 Task: Create an event for the product launch webinar.
Action: Mouse moved to (81, 166)
Screenshot: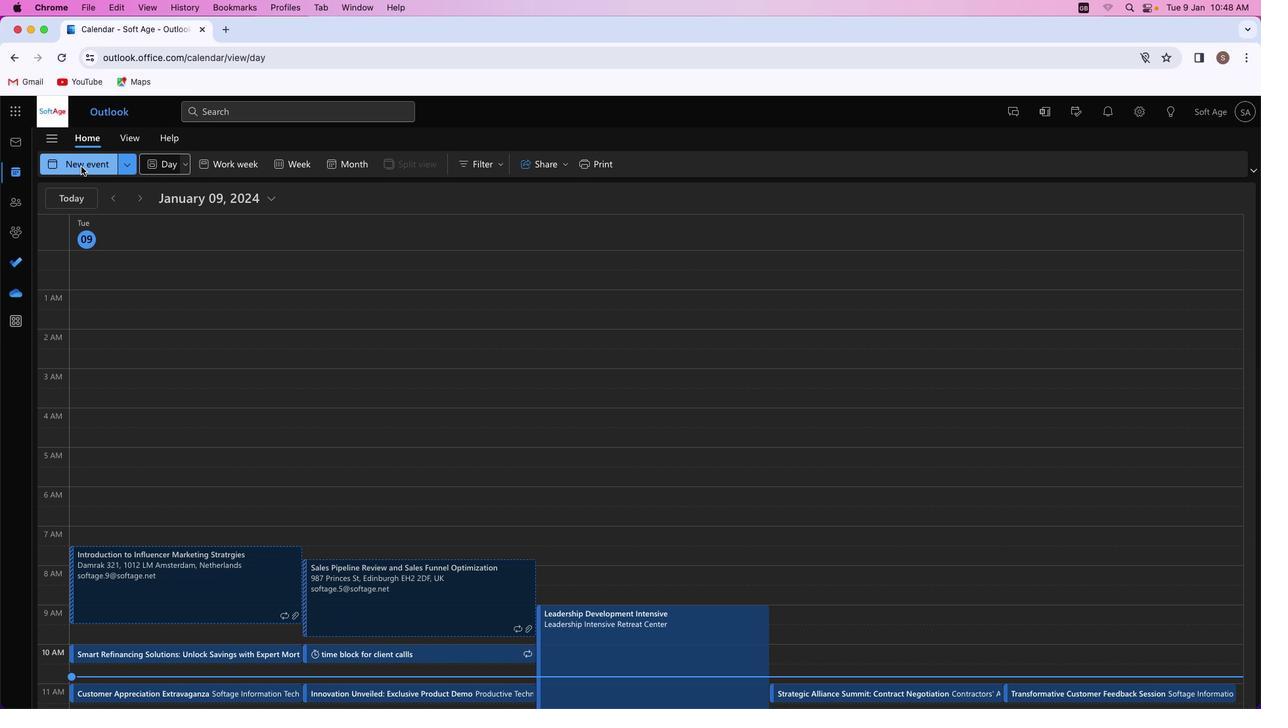 
Action: Mouse pressed left at (81, 166)
Screenshot: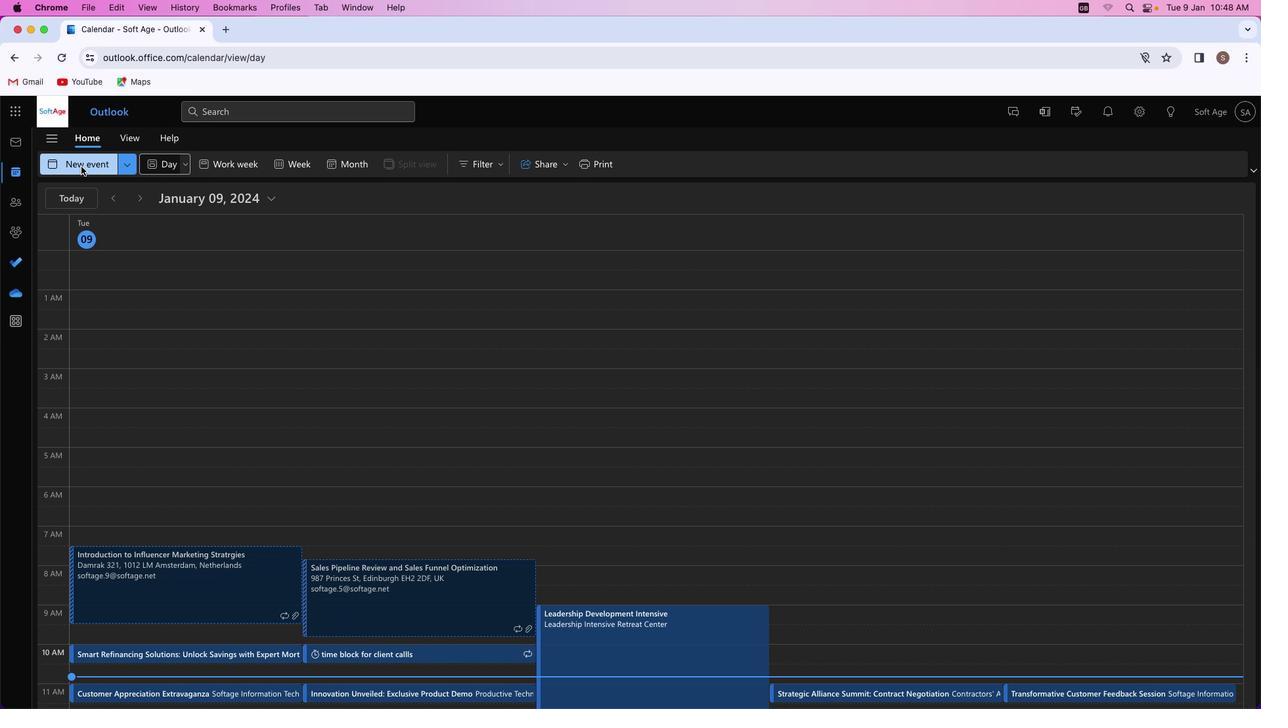 
Action: Mouse moved to (346, 249)
Screenshot: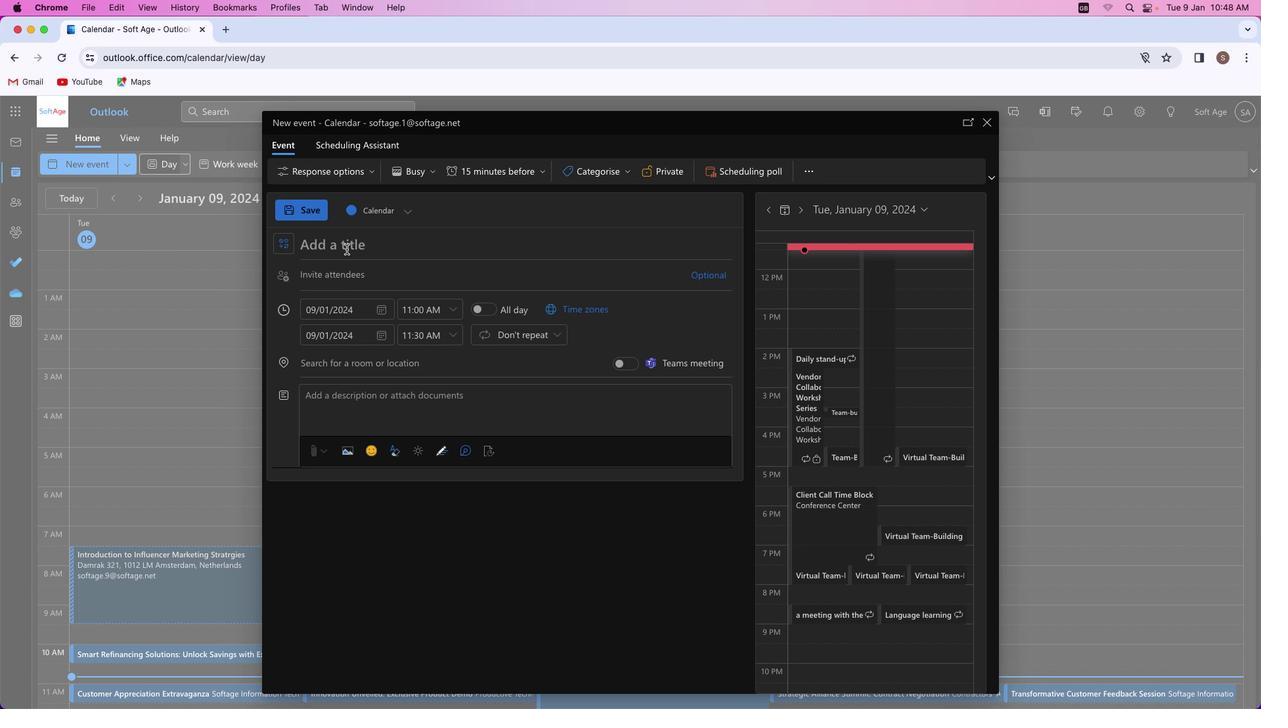 
Action: Key pressed Key.shift_r'U''n''v''i''e'Key.backspaceKey.left'e'Key.right'l''l'Key.backspace'i''n''g'Key.spaceKey.shift'B''r''i''l''l''i''a''n''c''e'Key.shift_r':'Key.spaceKey.shift_r'P''r''o''d''u''c''t'Key.spaceKey.shift_r'L''u''n''c''h'Key.spaceKey.shift'W''e''b''i''n''a''r'
Screenshot: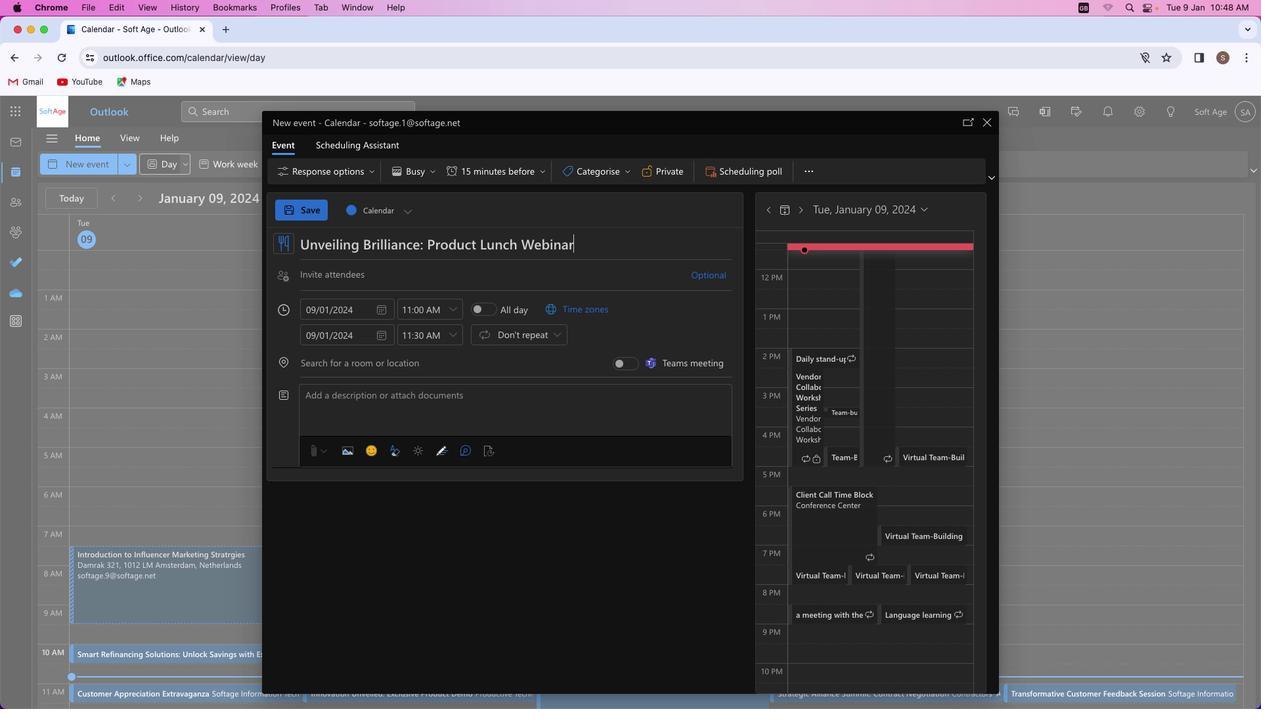 
Action: Mouse moved to (335, 278)
Screenshot: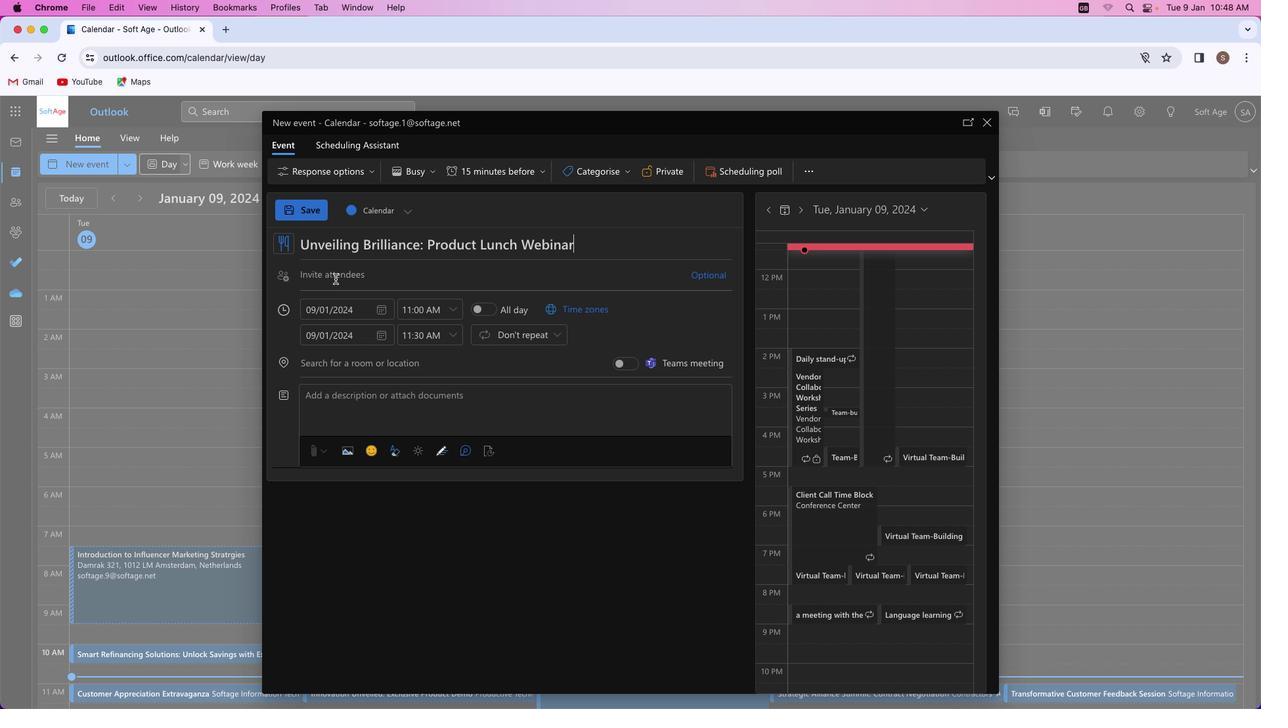 
Action: Mouse pressed left at (335, 278)
Screenshot: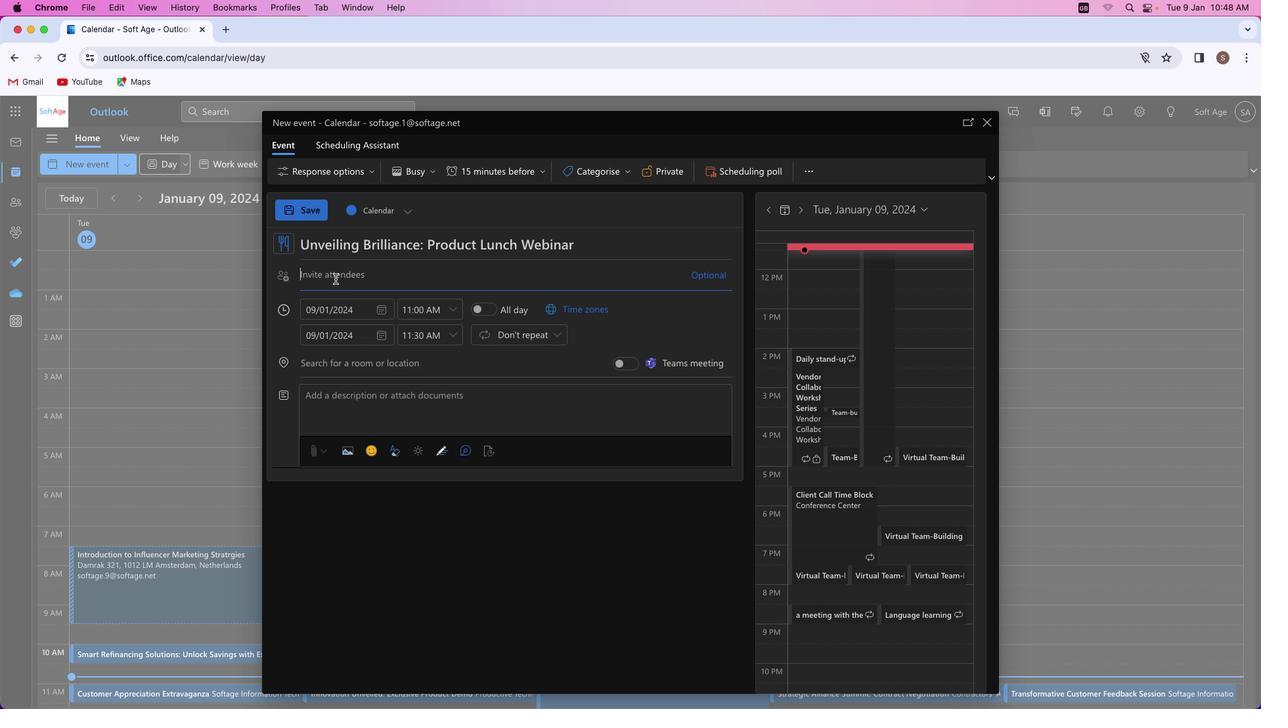 
Action: Key pressed Key.shift'S''h''i''v''a''m''y''a''d''a''v''s''m''4''1'Key.shift'@''o''u''t''l''o''o''k''.''c''o''m'
Screenshot: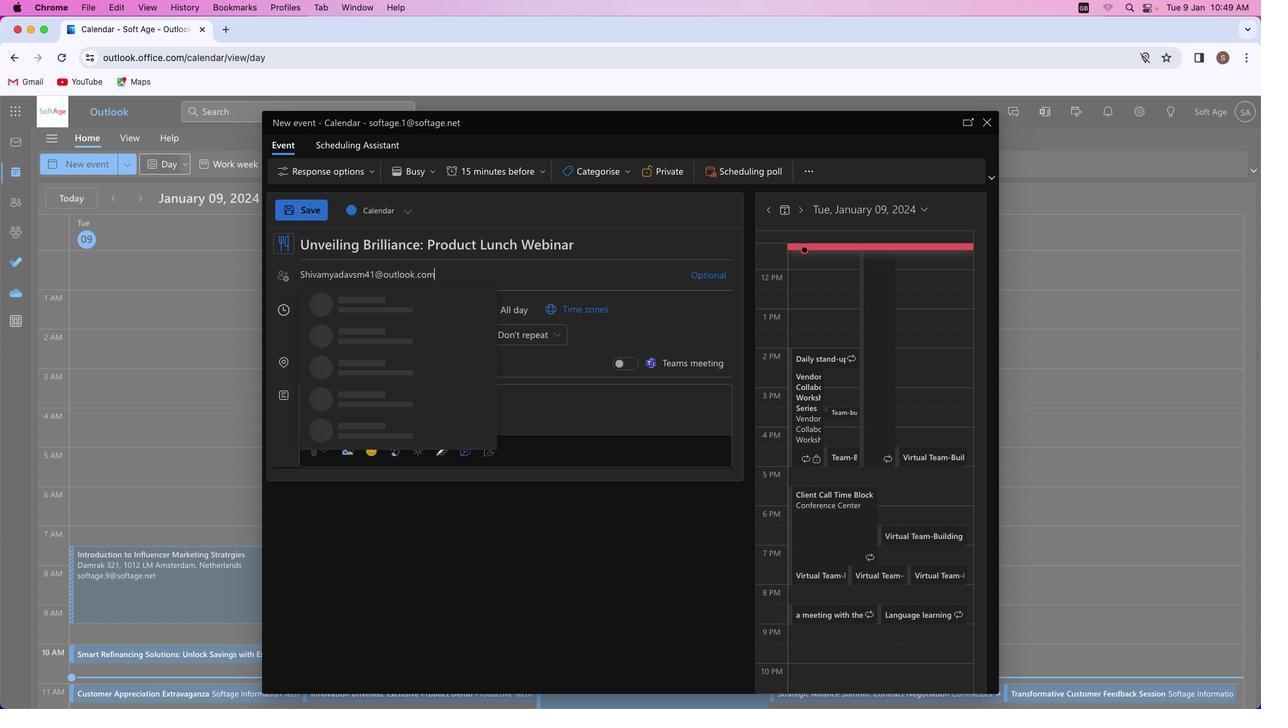 
Action: Mouse moved to (394, 299)
Screenshot: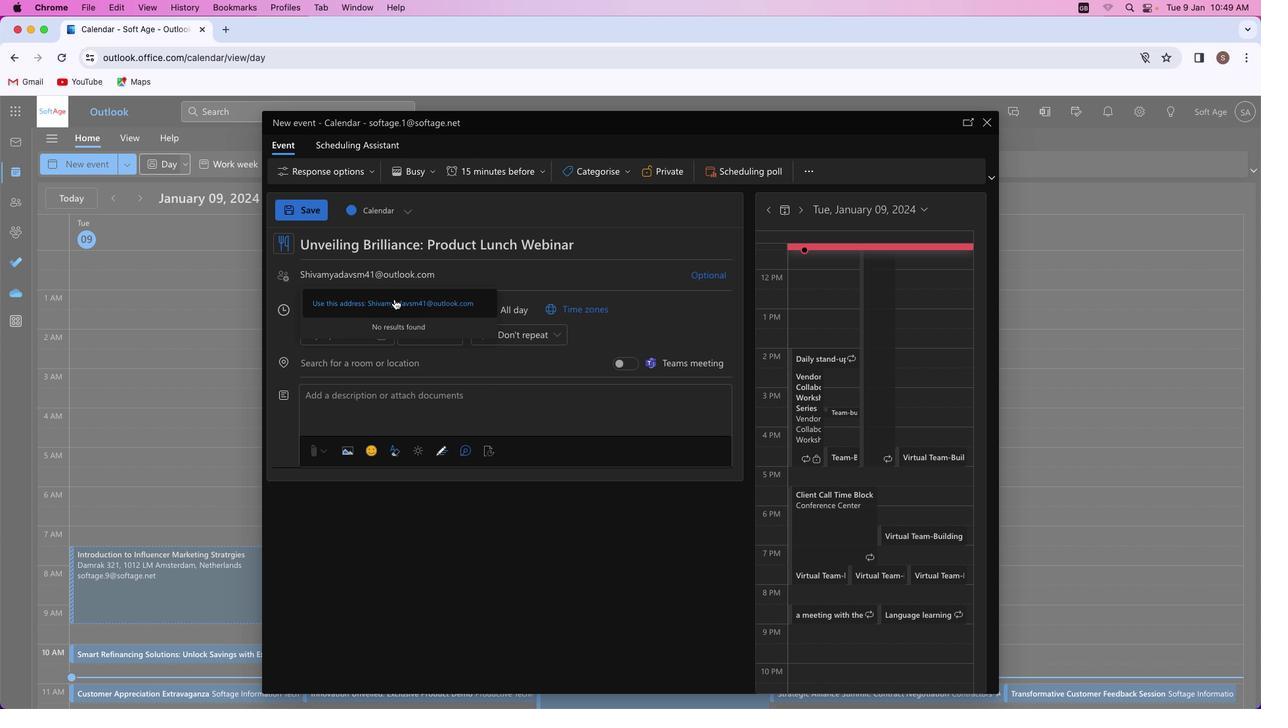
Action: Mouse pressed left at (394, 299)
Screenshot: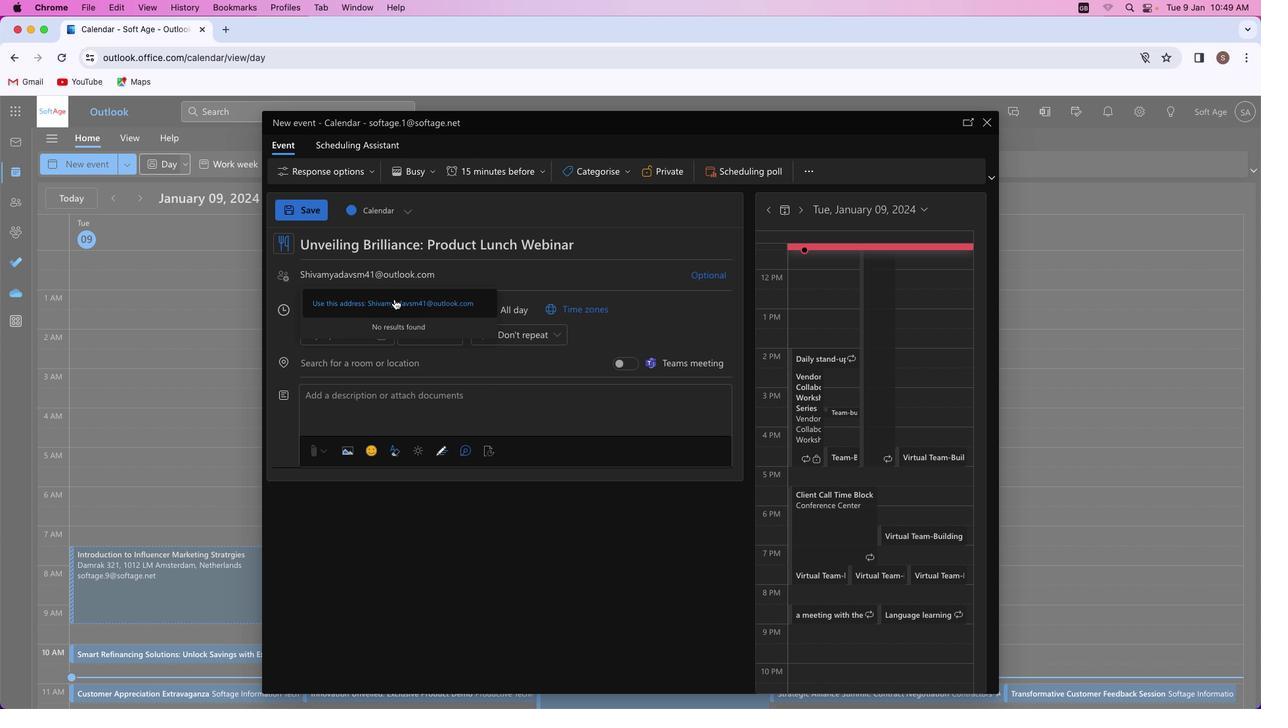 
Action: Mouse moved to (467, 306)
Screenshot: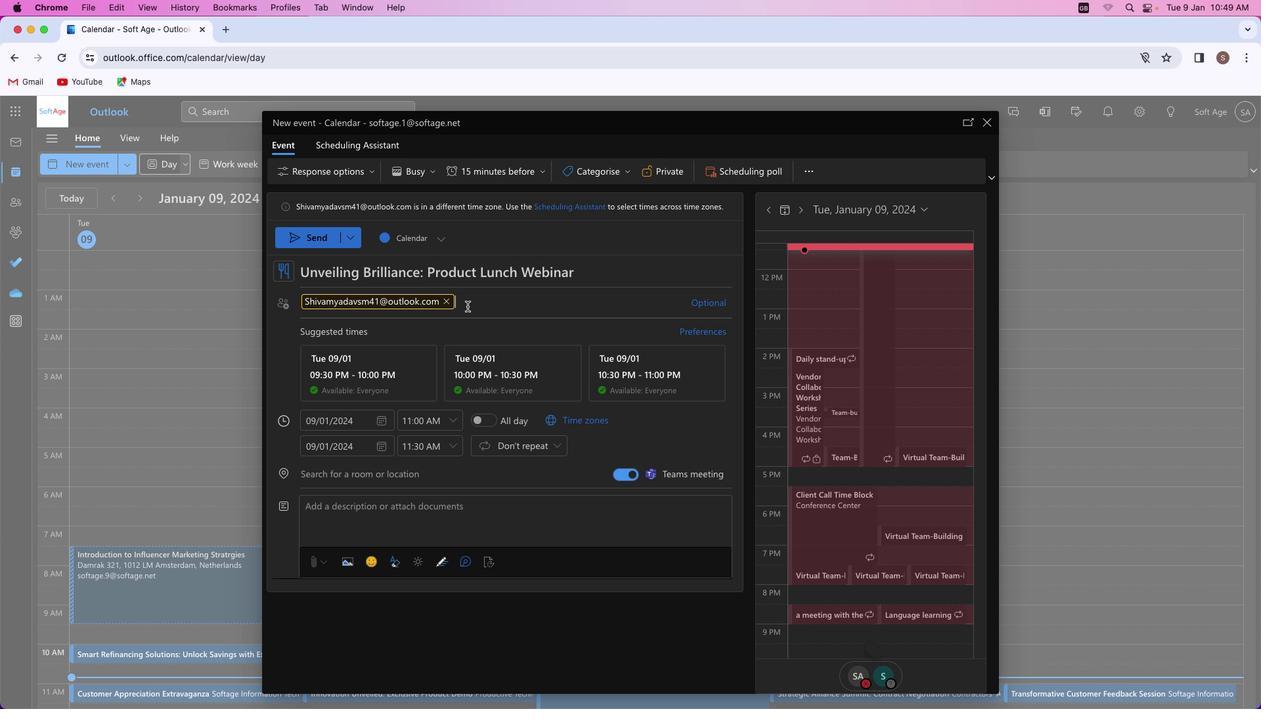 
Action: Key pressed Key.shift'A''k''a''s''h''r''a''j''p''u''t'Key.shift'@''o''u''t''l''o''o''k''.''c''o''m'
Screenshot: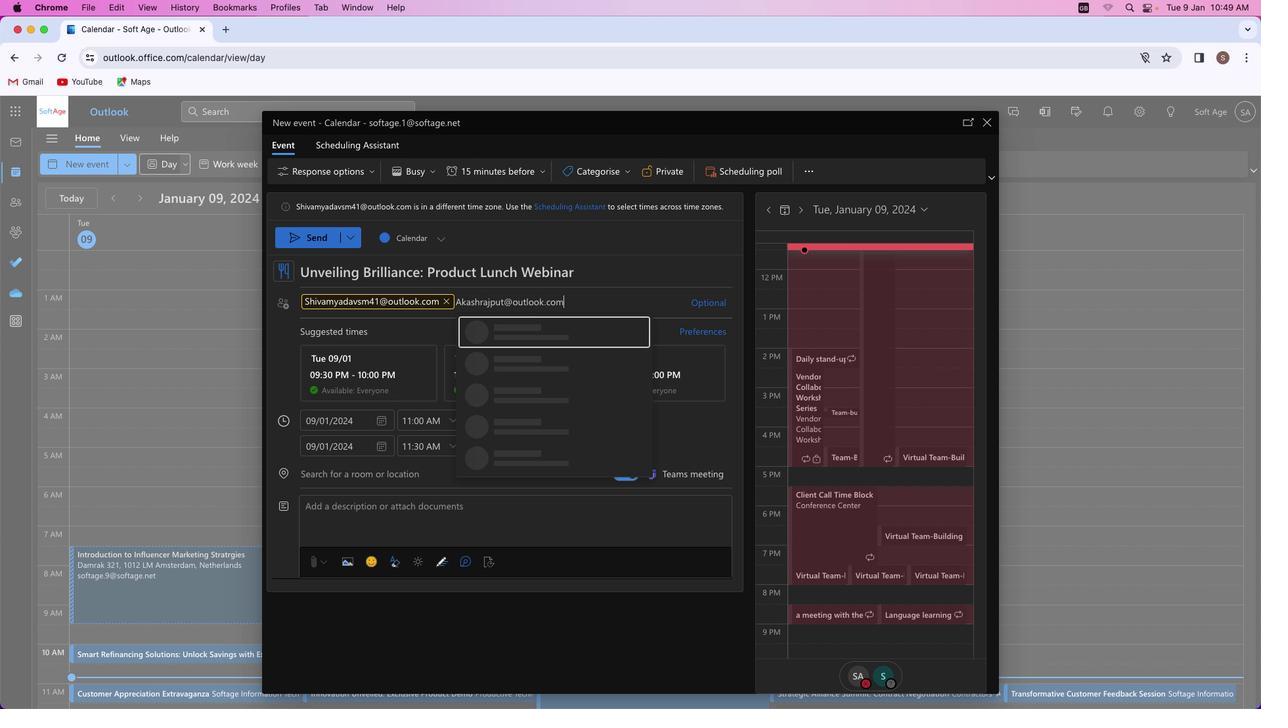 
Action: Mouse moved to (561, 332)
Screenshot: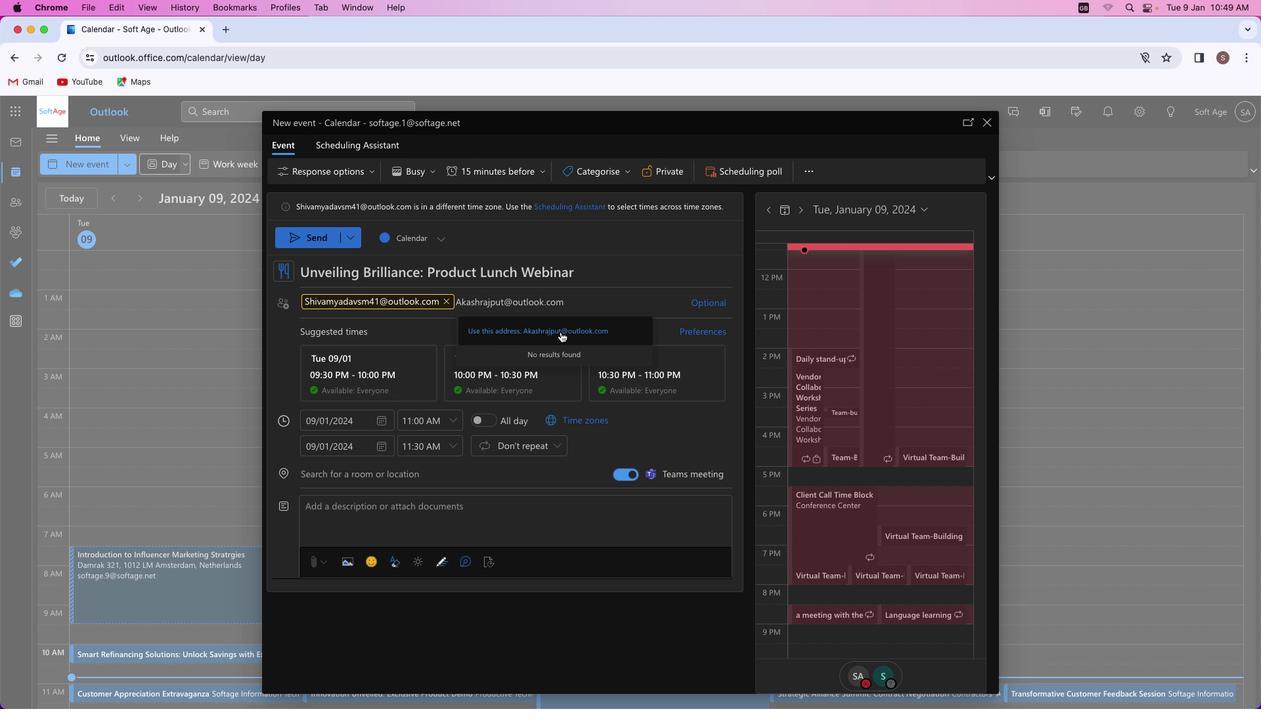 
Action: Mouse pressed left at (561, 332)
Screenshot: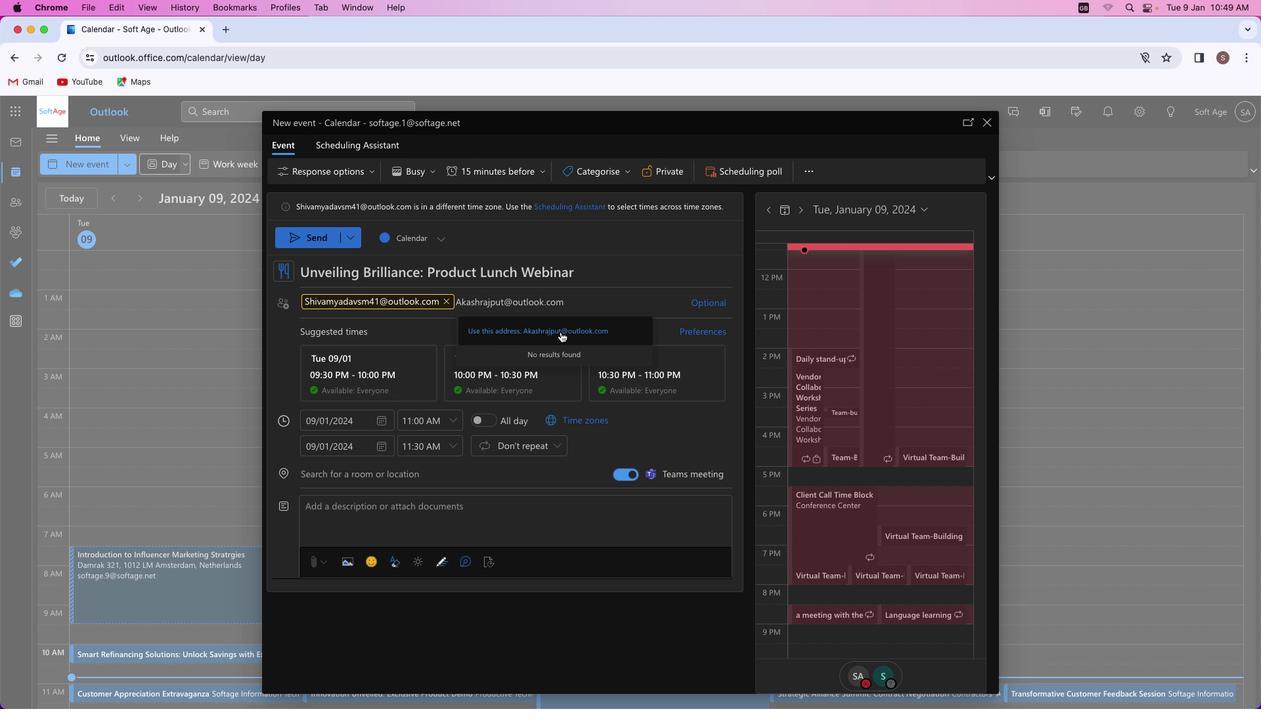 
Action: Mouse moved to (343, 486)
Screenshot: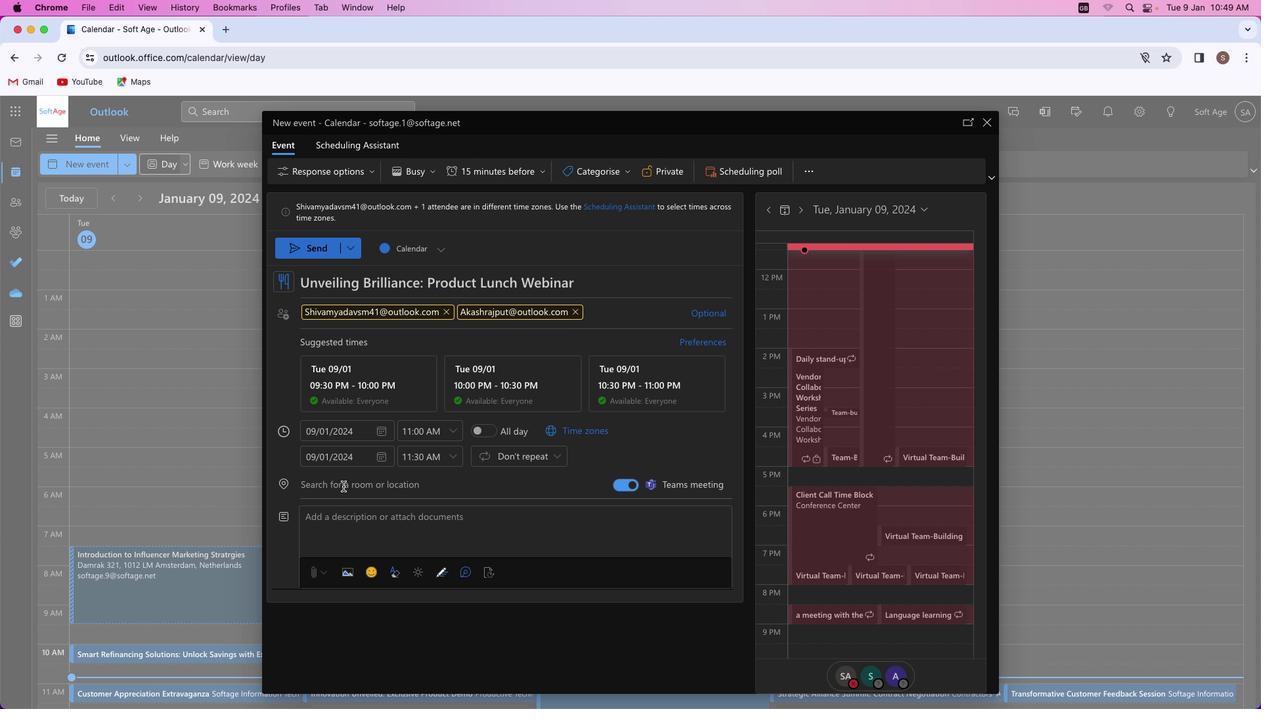 
Action: Mouse pressed left at (343, 486)
Screenshot: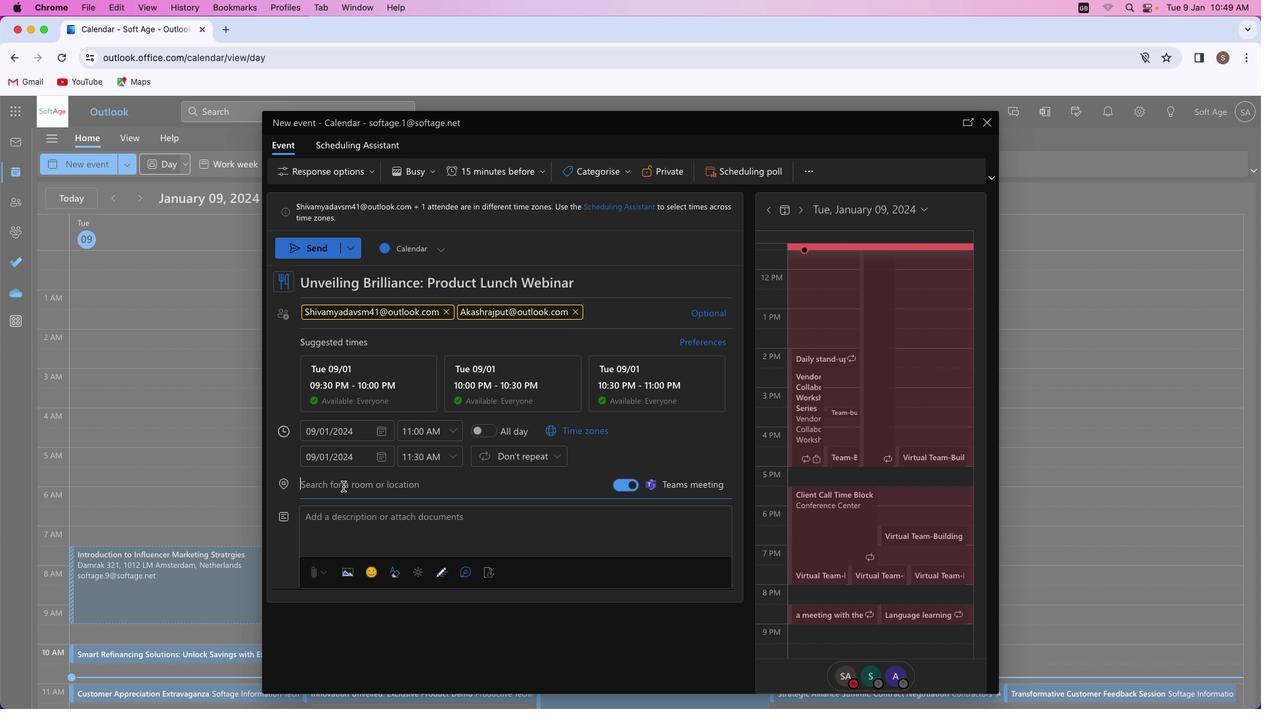 
Action: Key pressed Key.shift'W''e''b''i''n''a''r'
Screenshot: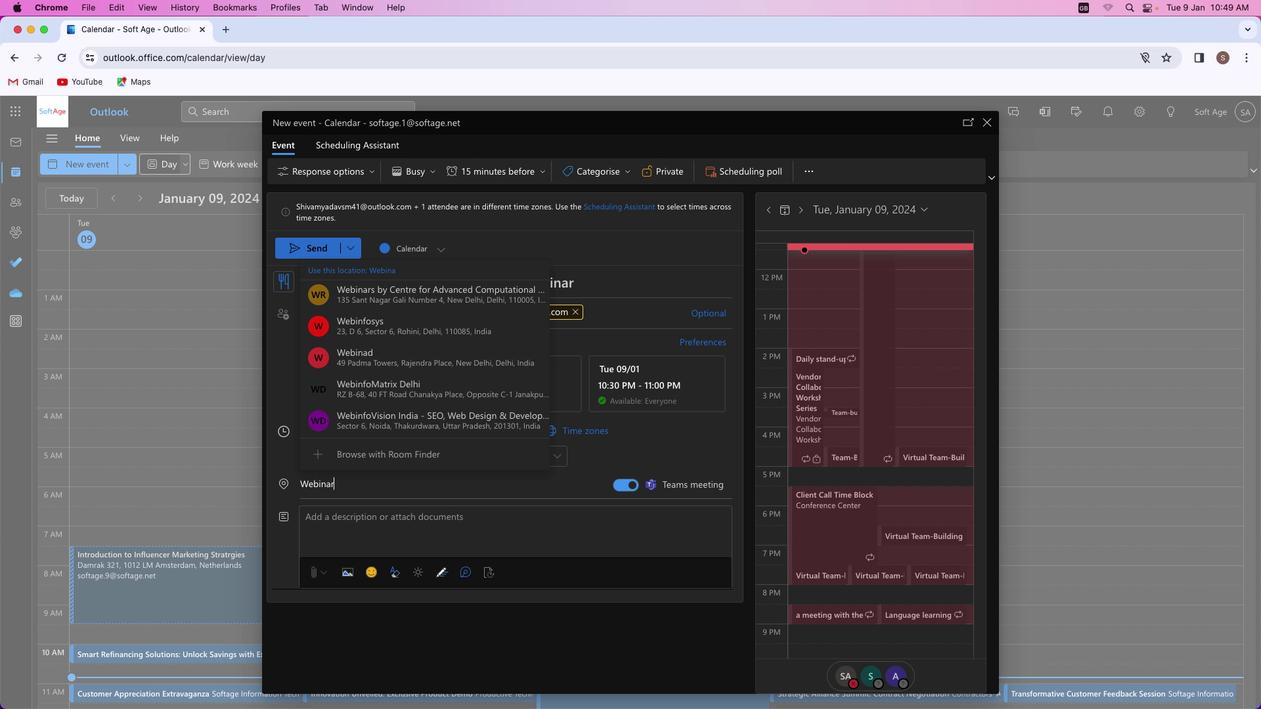 
Action: Mouse moved to (421, 297)
Screenshot: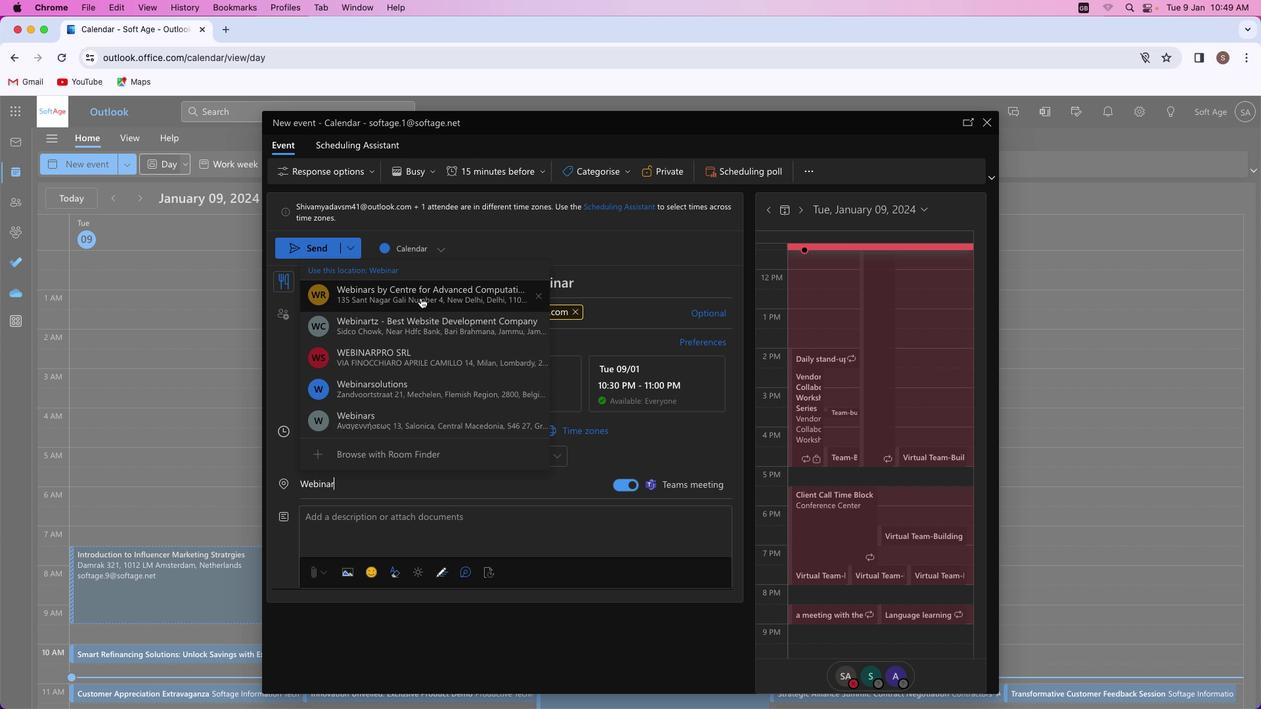 
Action: Mouse pressed left at (421, 297)
Screenshot: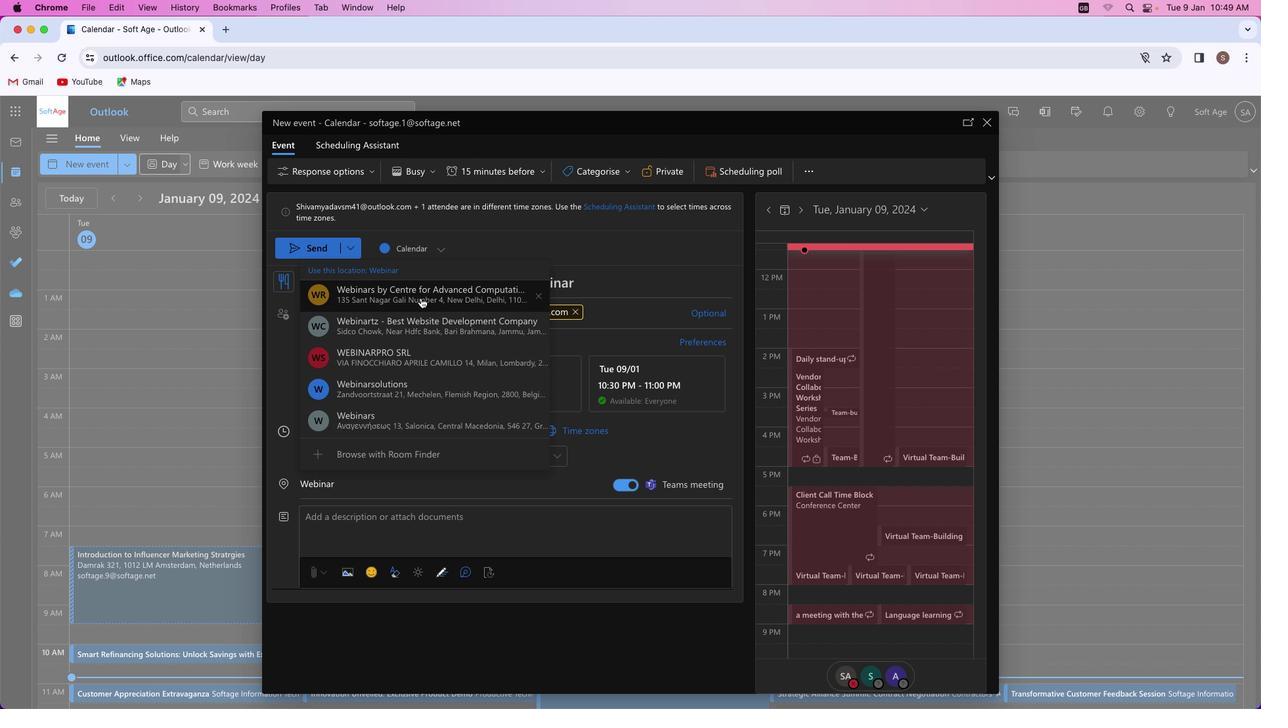 
Action: Mouse moved to (349, 536)
Screenshot: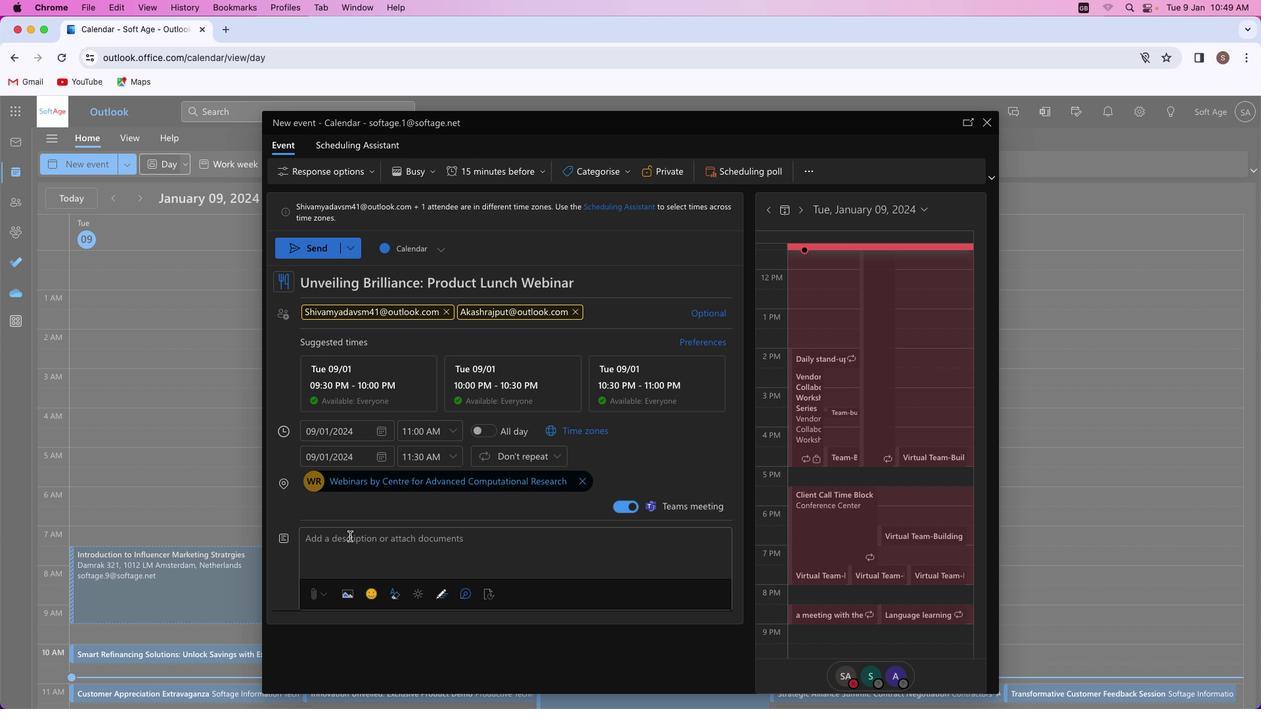 
Action: Mouse pressed left at (349, 536)
Screenshot: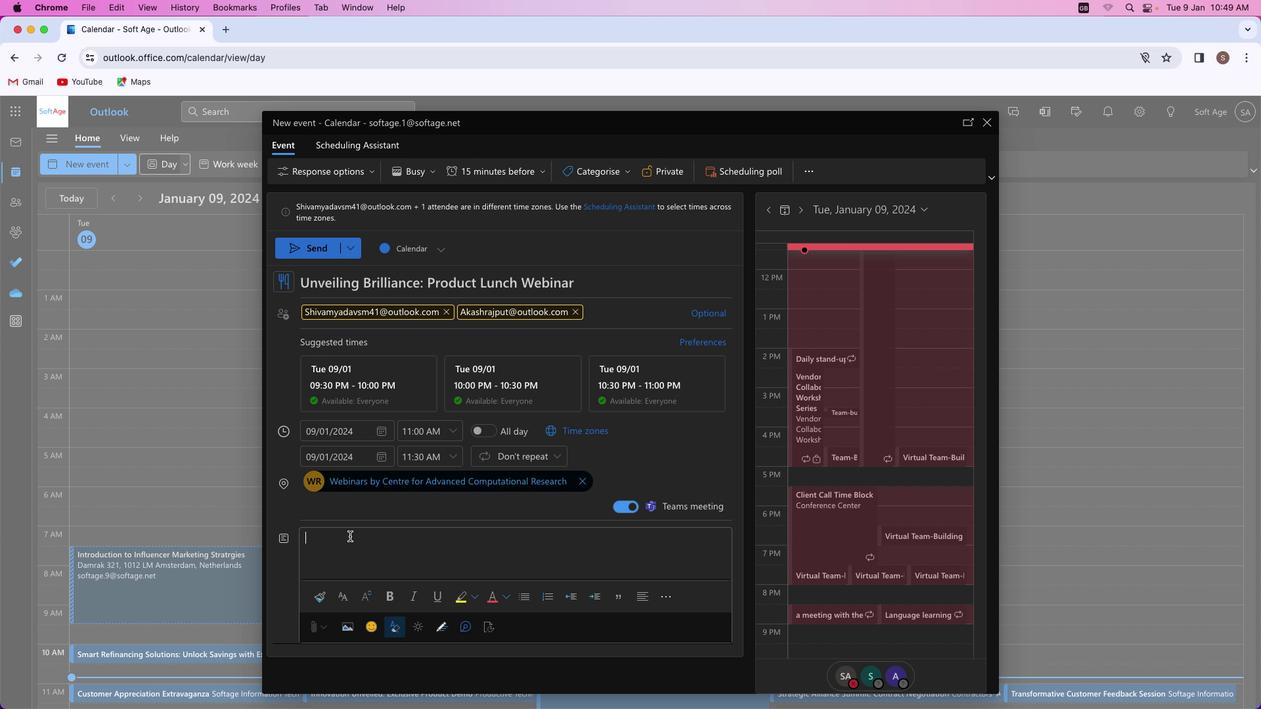 
Action: Mouse moved to (350, 550)
Screenshot: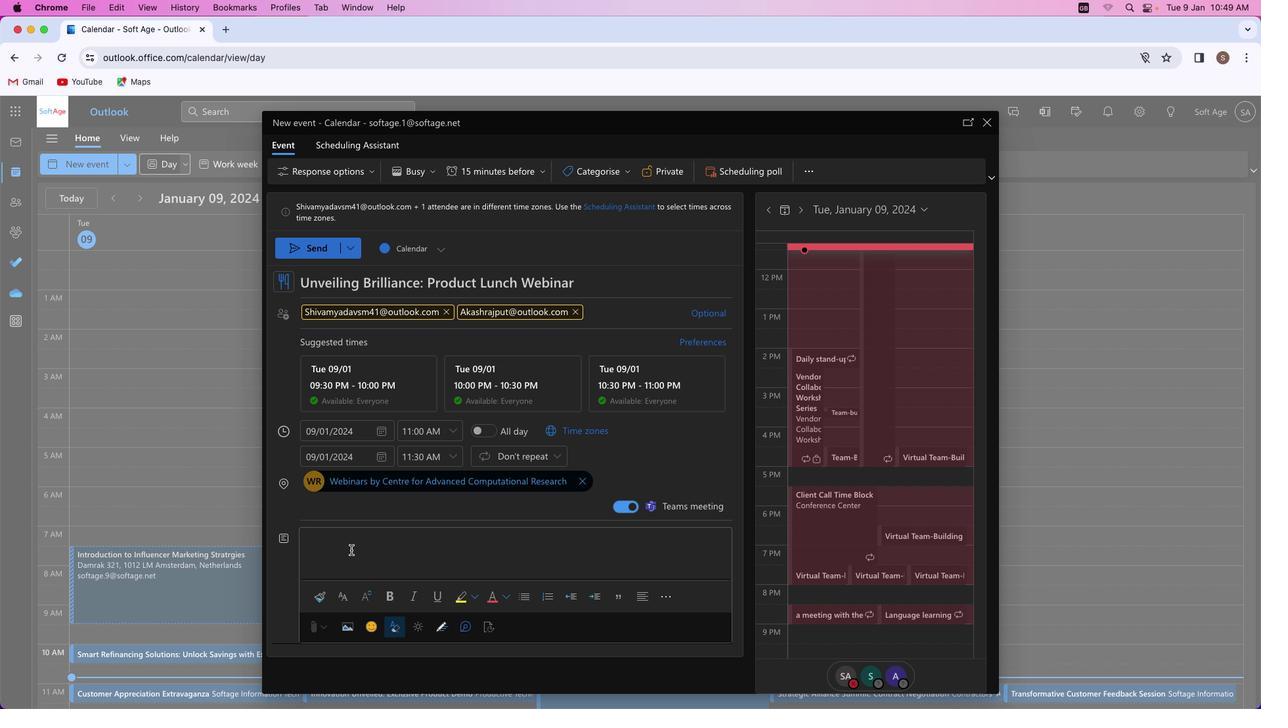 
Action: Key pressed Key.shift_r'J''o''i''n'Key.space'u''s'Key.space'e''x''c''l''u''s''i''v''e'Key.space'w''e''b''i''n''a''r'Key.leftKey.leftKey.leftKey.leftKey.leftKey.leftKey.leftKey.leftKey.leftKey.leftKey.leftKey.leftKey.leftKey.leftKey.leftKey.leftKey.leftKey.leftKey.backspaceKey.backspace'o''u''r'Key.rightKey.rightKey.rightKey.rightKey.rightKey.rightKey.rightKey.rightKey.rightKey.rightKey.rightKey.rightKey.rightKey.rightKey.rightKey.rightKey.rightKey.rightKey.space'f''o''r'Key.space'a''n'Key.space'i''m''m''e''r''s''e'Key.backspace'i''v''e'Key.space'e''x''p''e''r''i''e''n''c''e'Key.space'a''s'Key.space'w''e'Key.space'e'Key.backspace'u''n''v''e''i''l'Key.space'o''u''r'Key.space'l''a''t''e''s''t'Key.space'i''n''n''o''v''a''t''i''o''n''.'Key.spaceKey.shift'D''i''s''c''o''v''e''r'Key.space'f''e''a''t''u''r''e''s'','Key.space'b''e''n''e''f''i''t''s'','Key.space'a''n''d'Key.space'b''e'Key.space'p''a''r''t'Key.space'o''f'Key.space'a'Key.space'g''r''o''u''n''d''b''r''e''a''k''i''n''g'Key.space'l''a''u''n''c''h'Key.space'e''v''e''n''t'
Screenshot: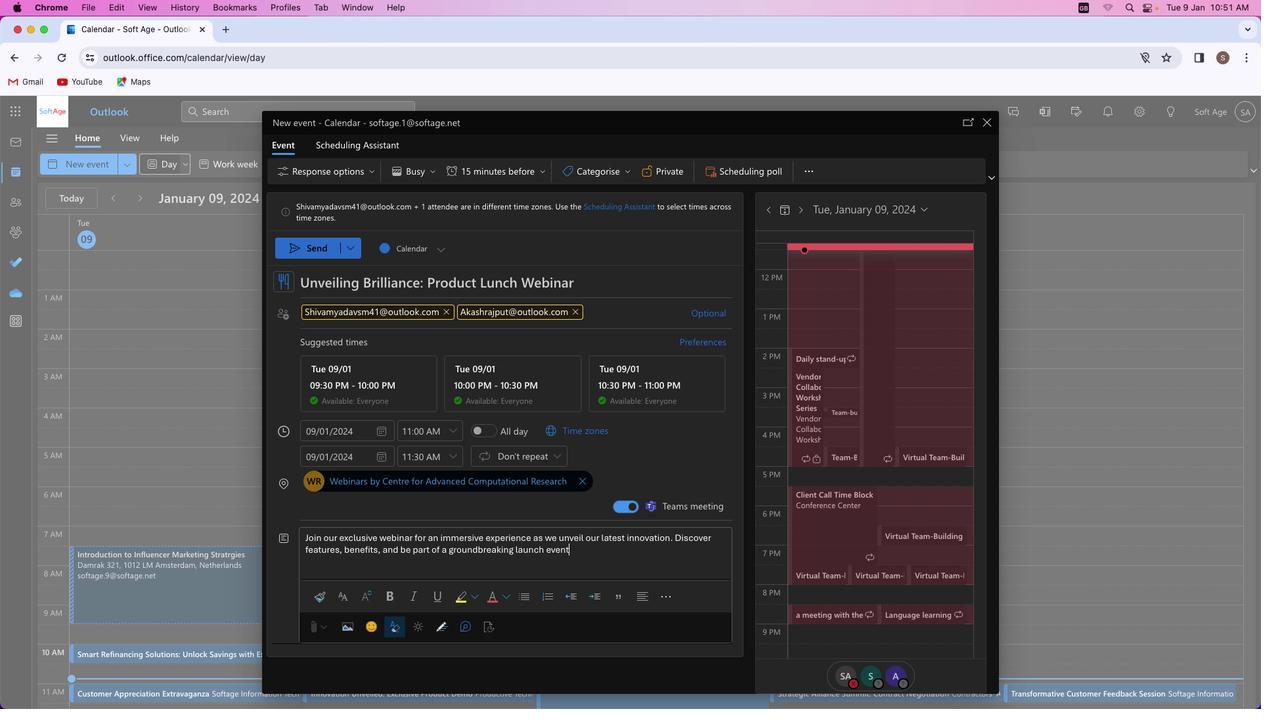
Action: Mouse moved to (463, 569)
Screenshot: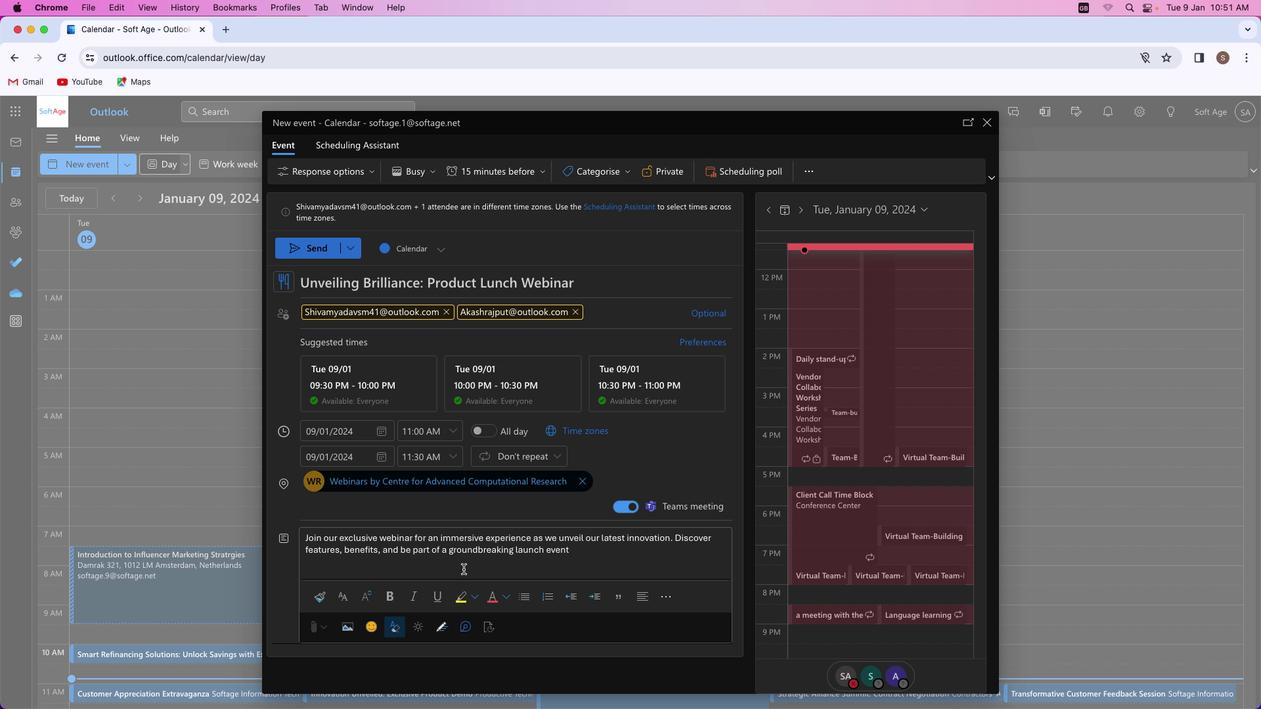 
Action: Key pressed '.'
Screenshot: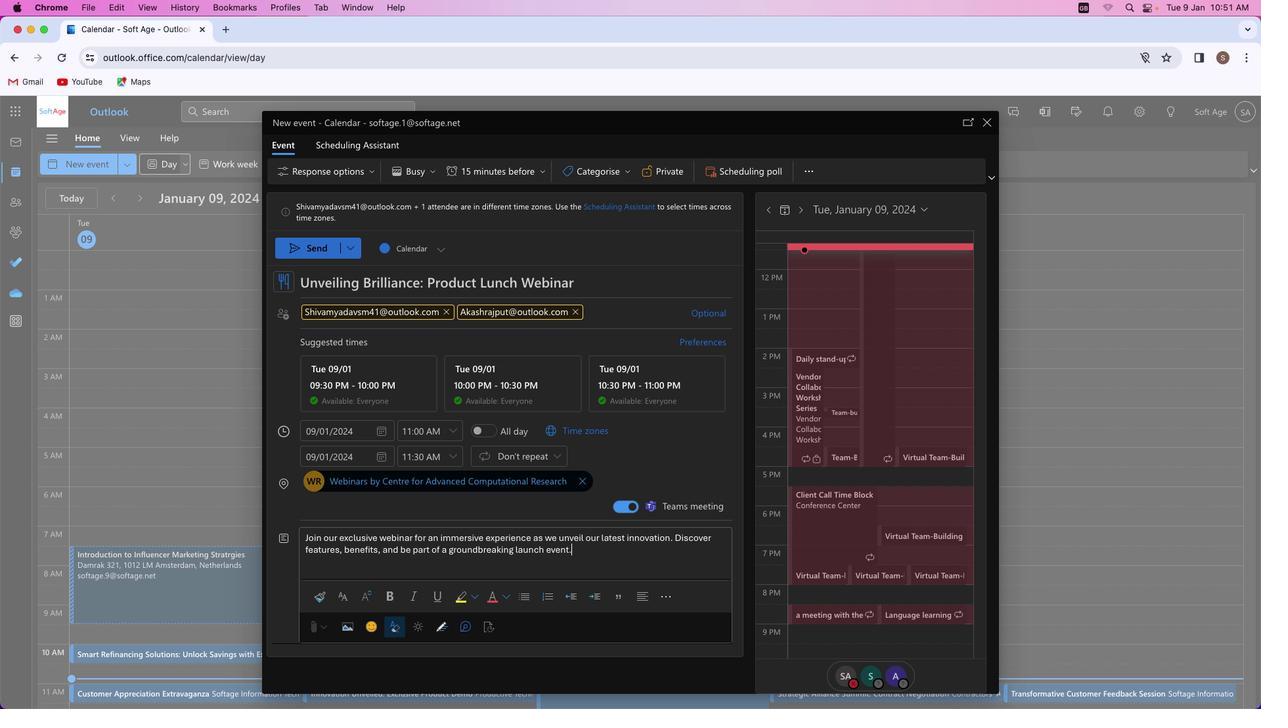 
Action: Mouse moved to (486, 283)
Screenshot: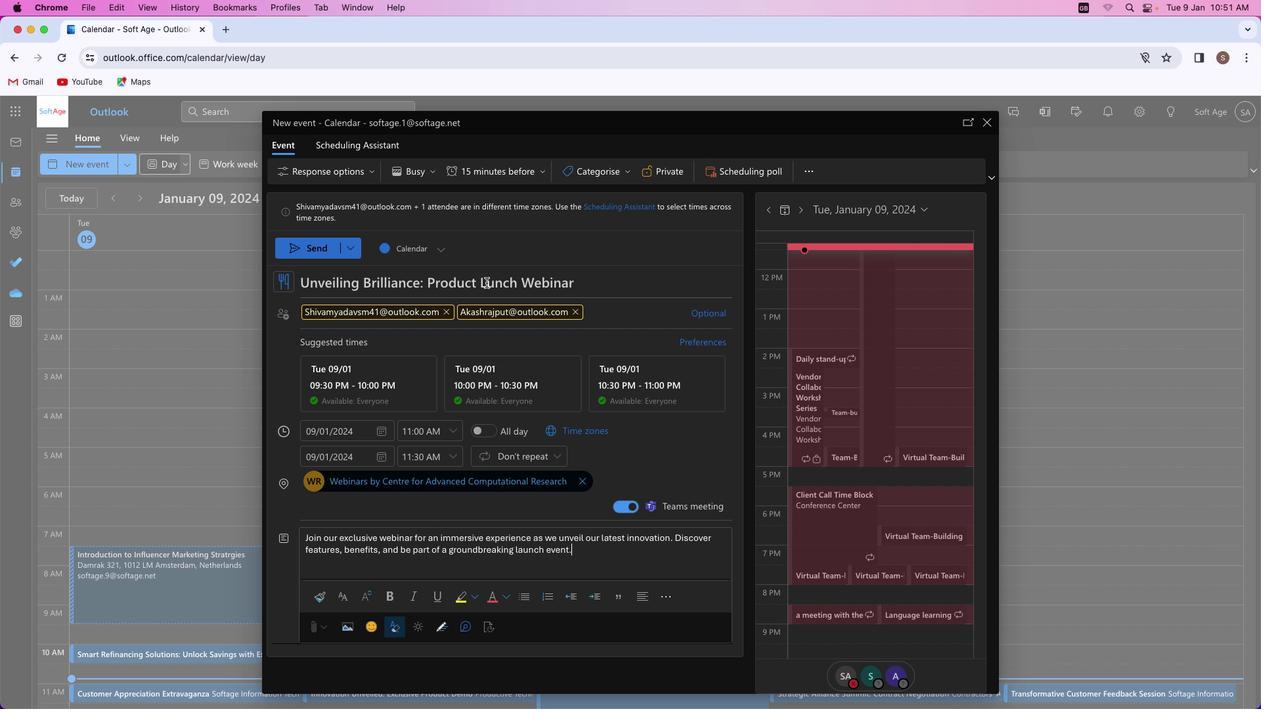 
Action: Mouse pressed left at (486, 283)
Screenshot: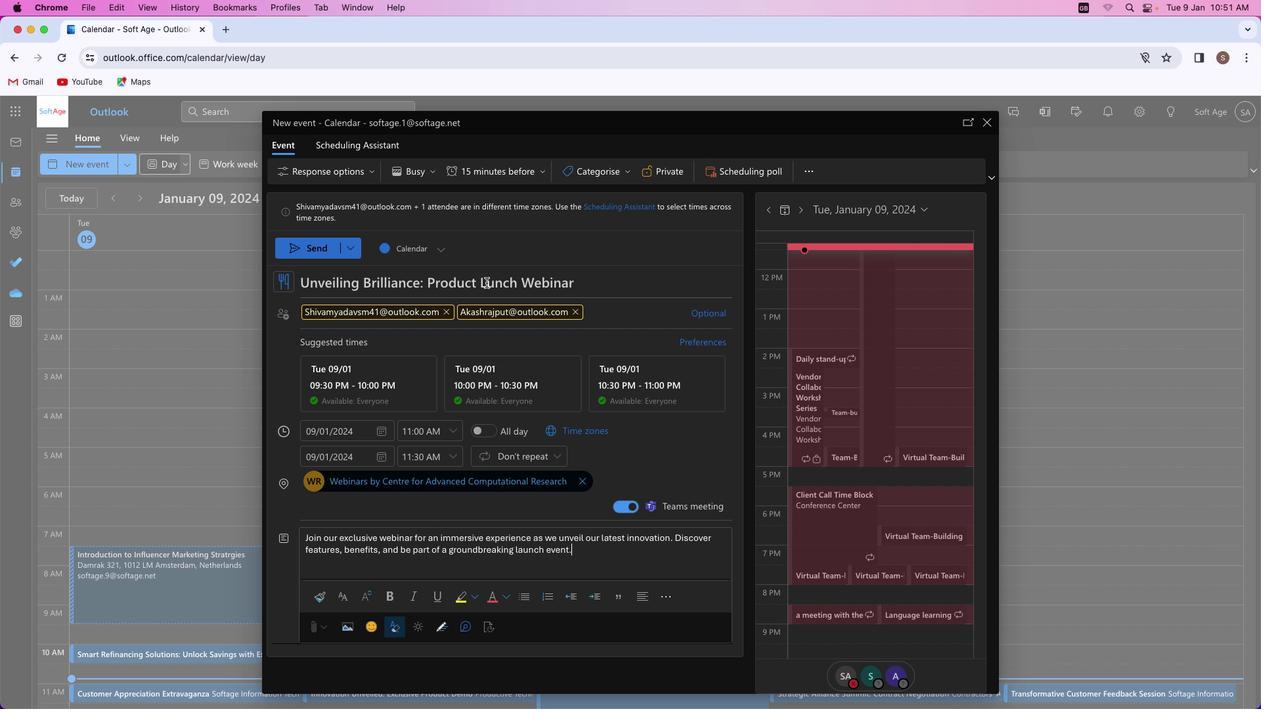 
Action: Key pressed 'a'
Screenshot: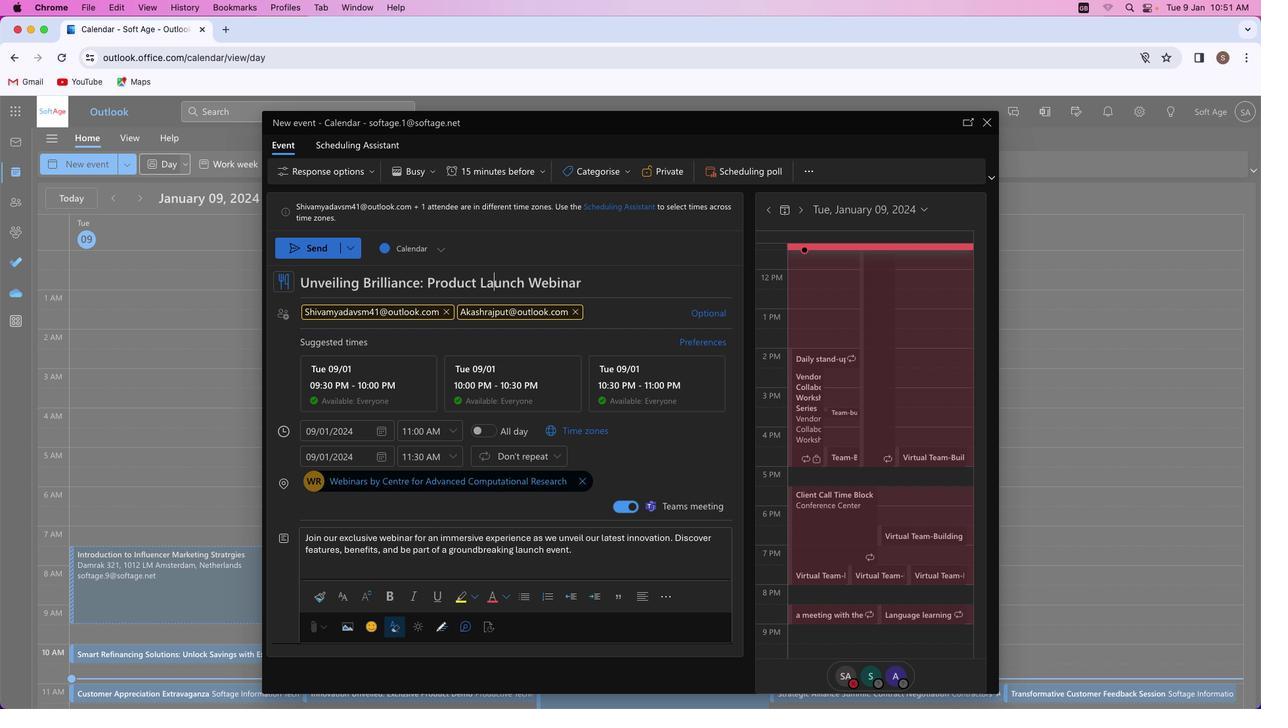 
Action: Mouse moved to (377, 538)
Screenshot: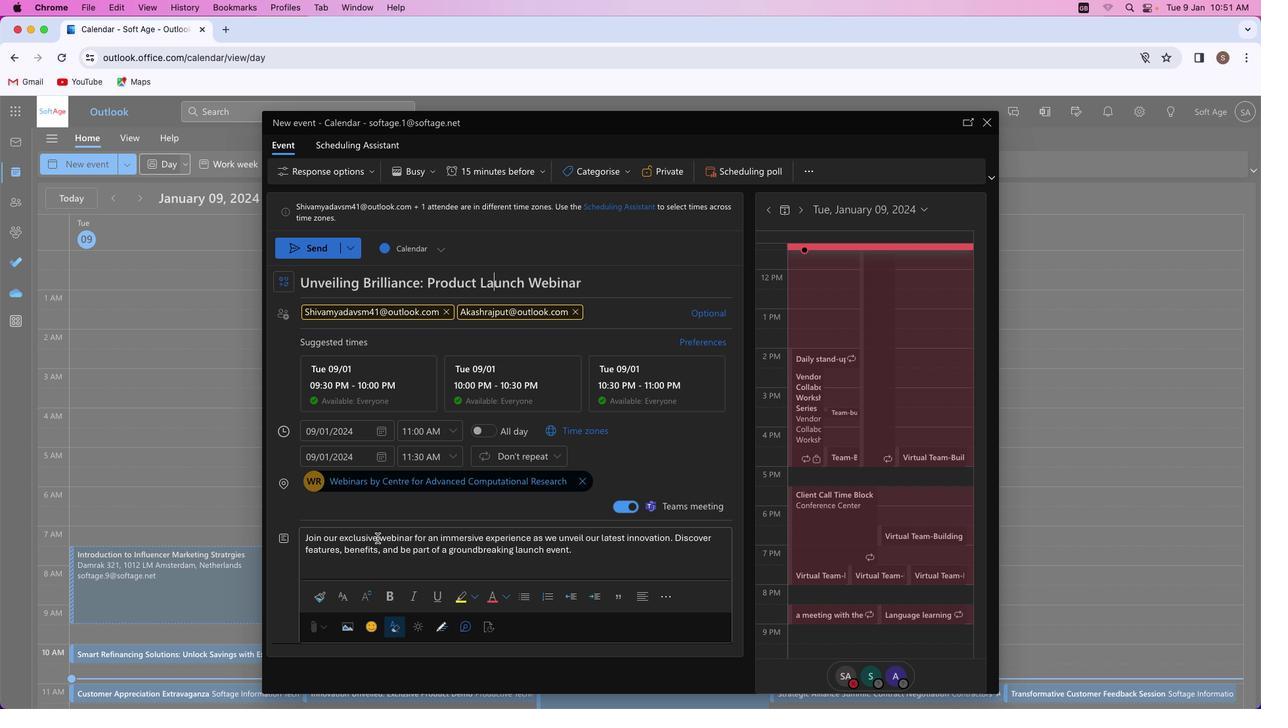 
Action: Mouse pressed left at (377, 538)
Screenshot: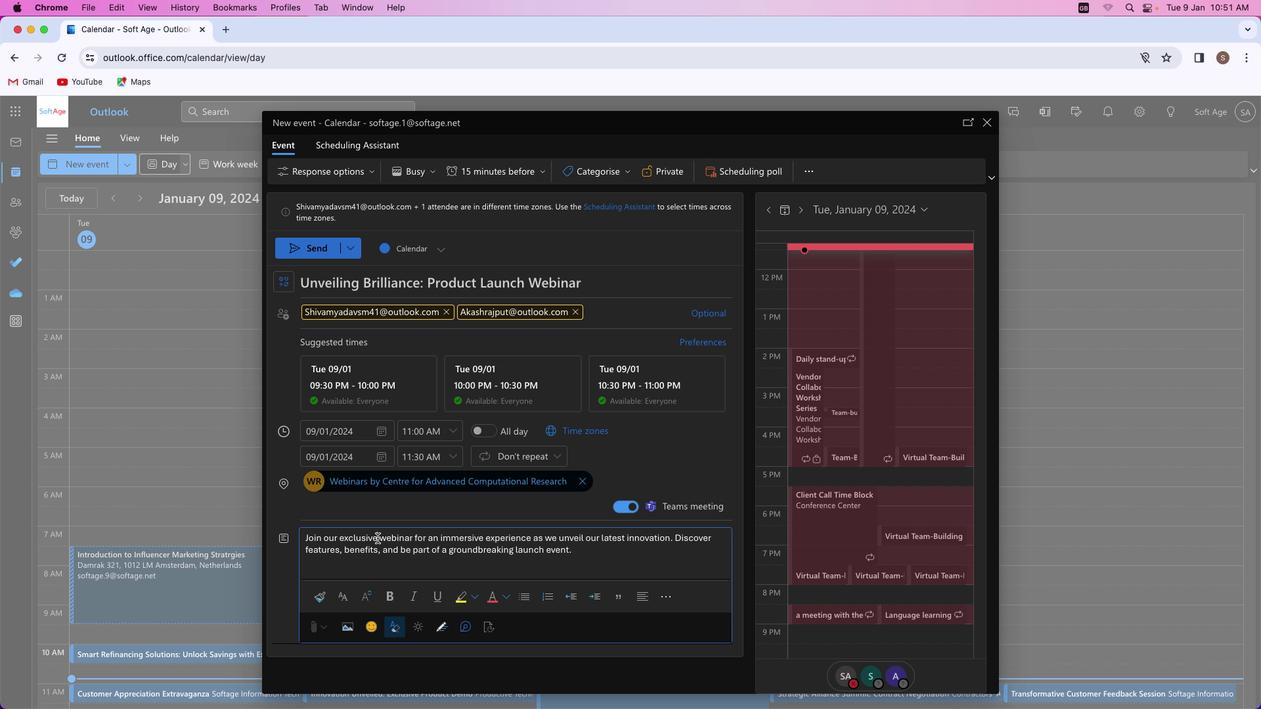 
Action: Mouse moved to (387, 598)
Screenshot: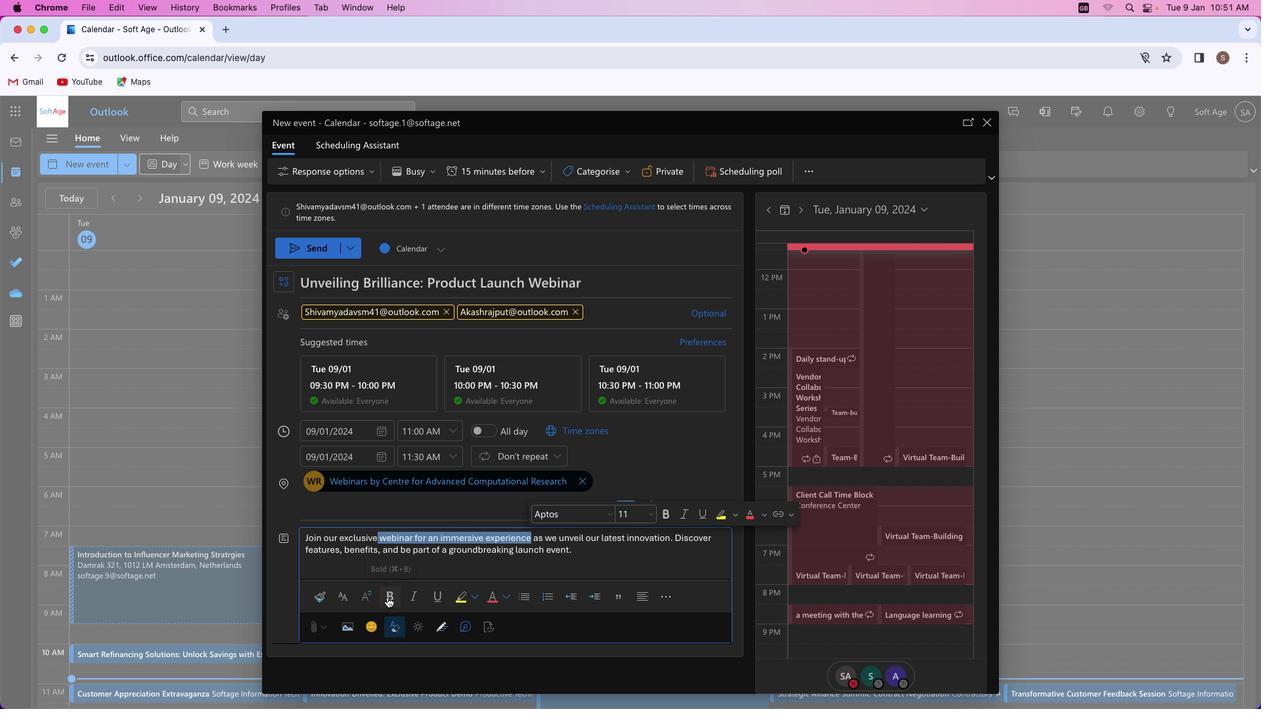 
Action: Mouse pressed left at (387, 598)
Screenshot: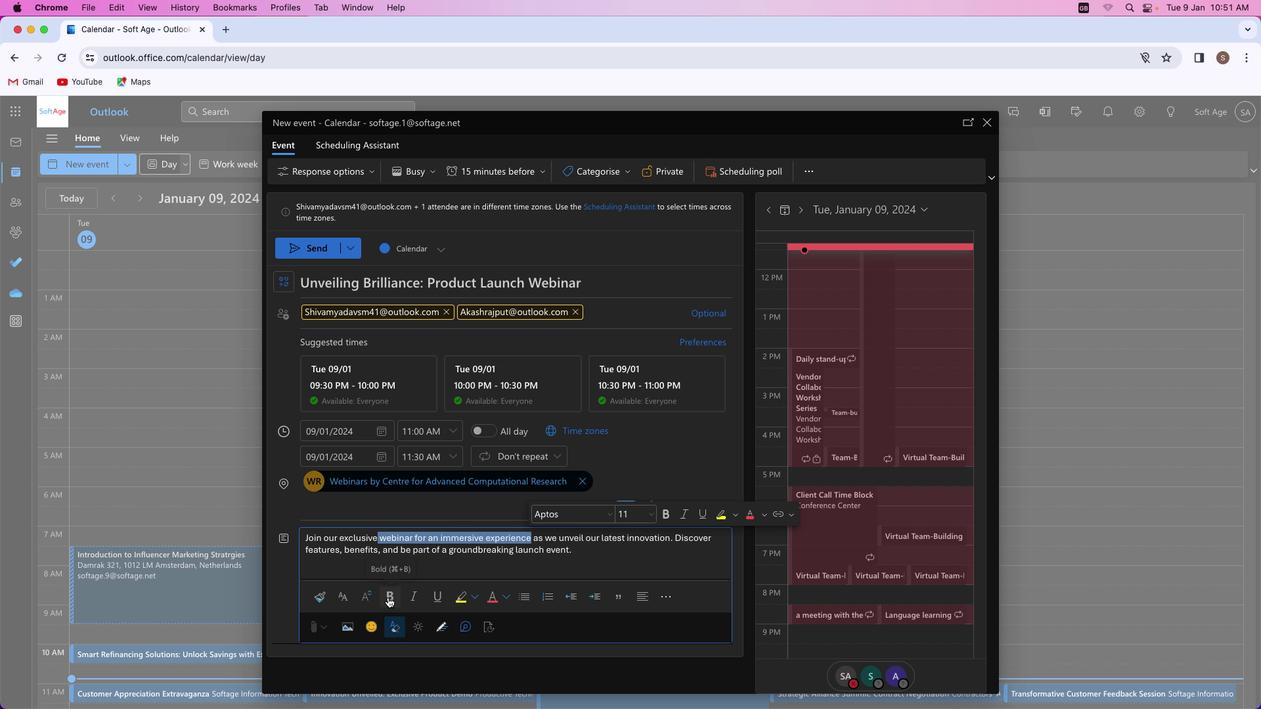 
Action: Mouse moved to (626, 557)
Screenshot: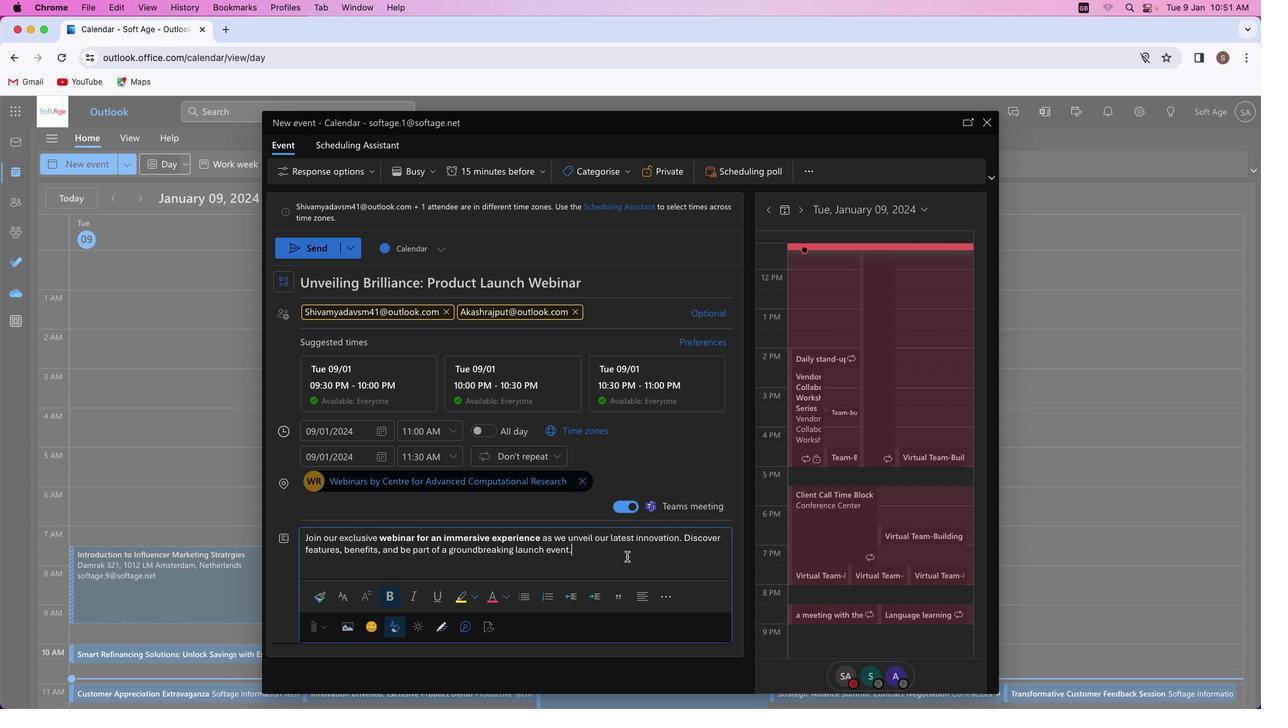 
Action: Mouse pressed left at (626, 557)
Screenshot: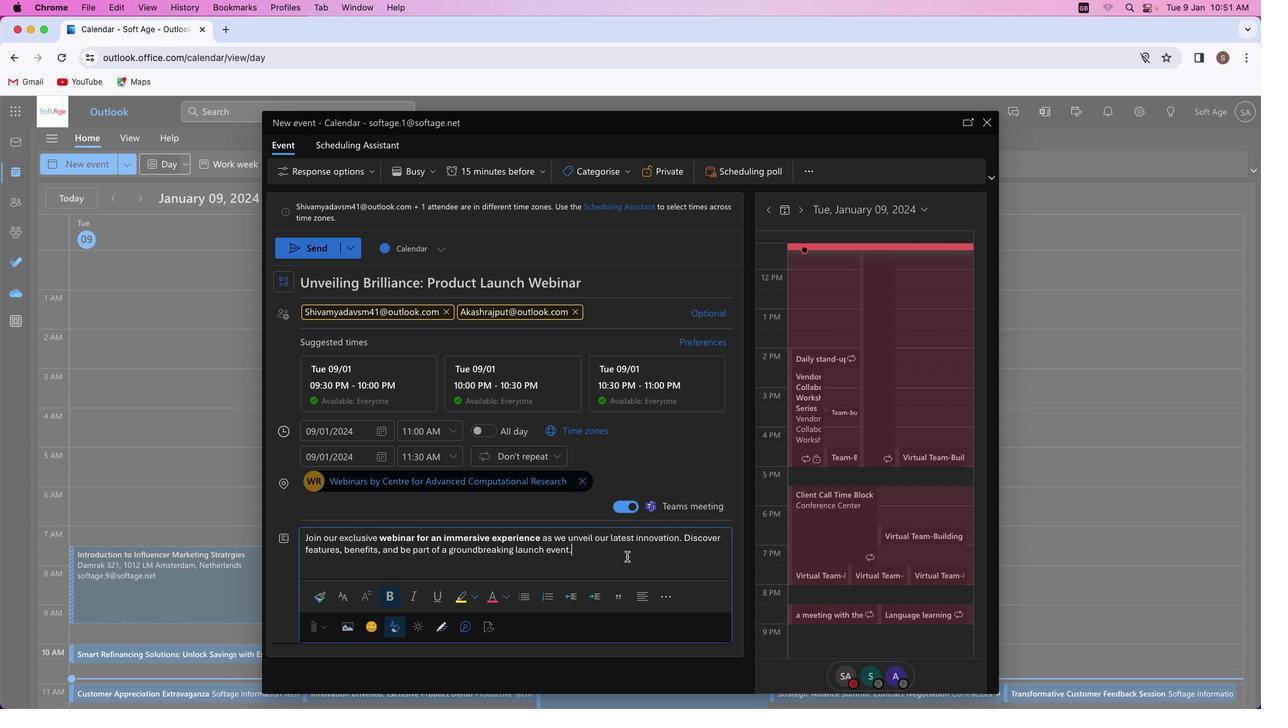 
Action: Mouse moved to (513, 550)
Screenshot: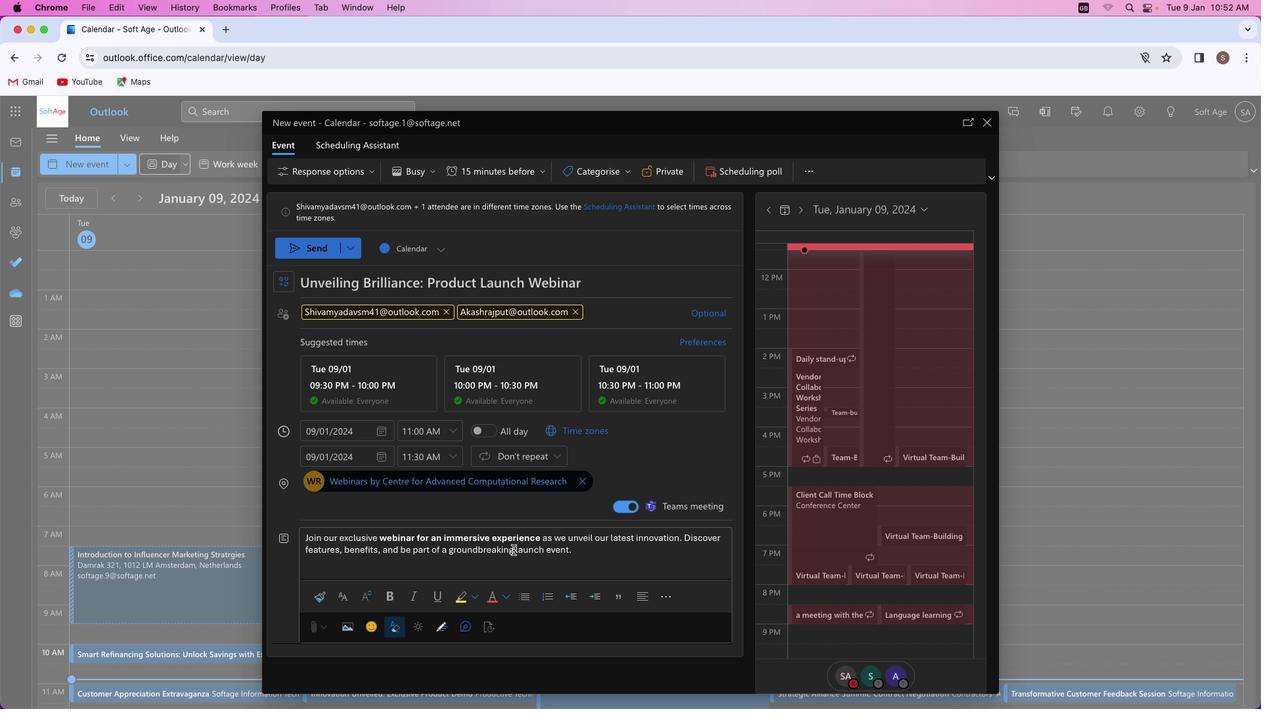 
Action: Mouse pressed left at (513, 550)
Screenshot: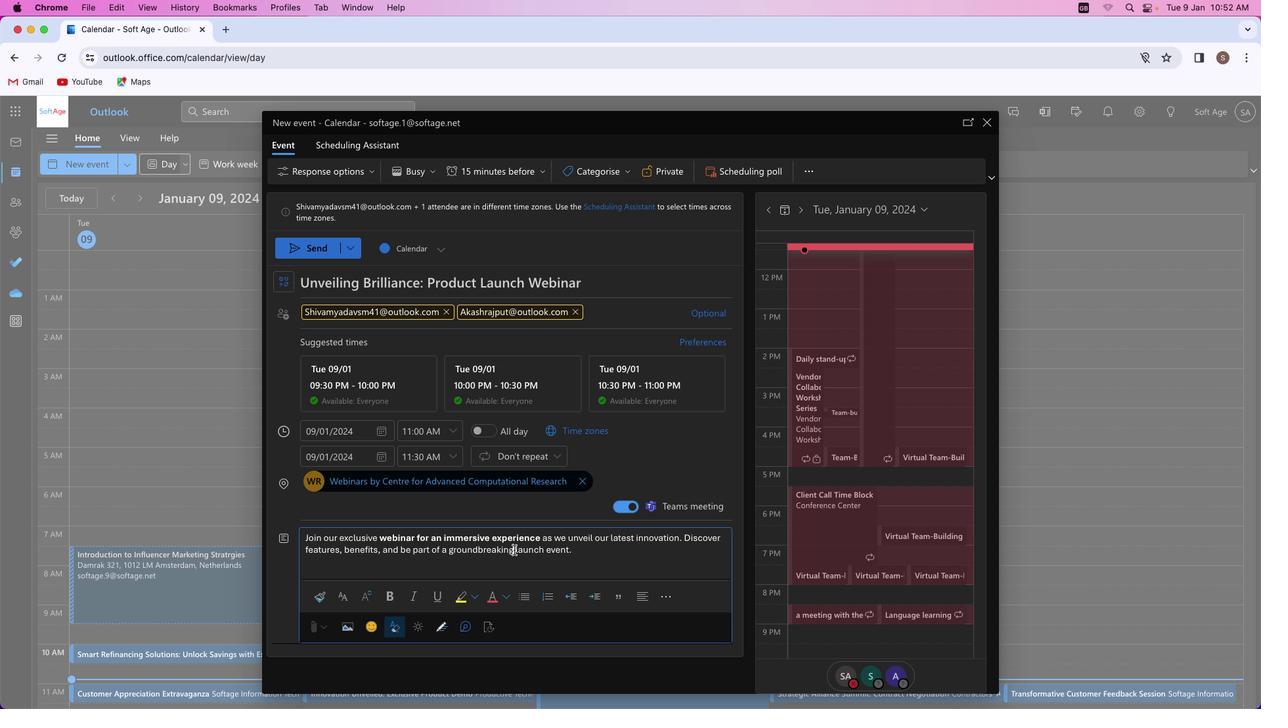 
Action: Mouse moved to (389, 590)
Screenshot: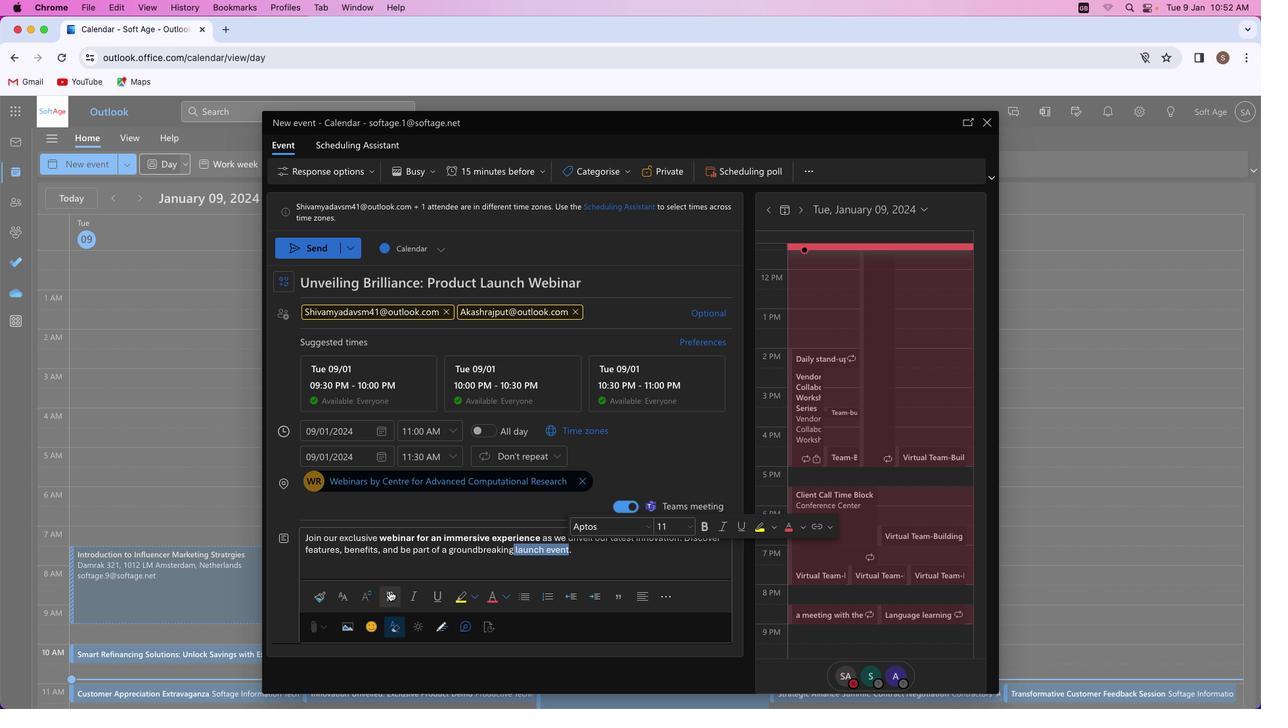 
Action: Mouse pressed left at (389, 590)
Screenshot: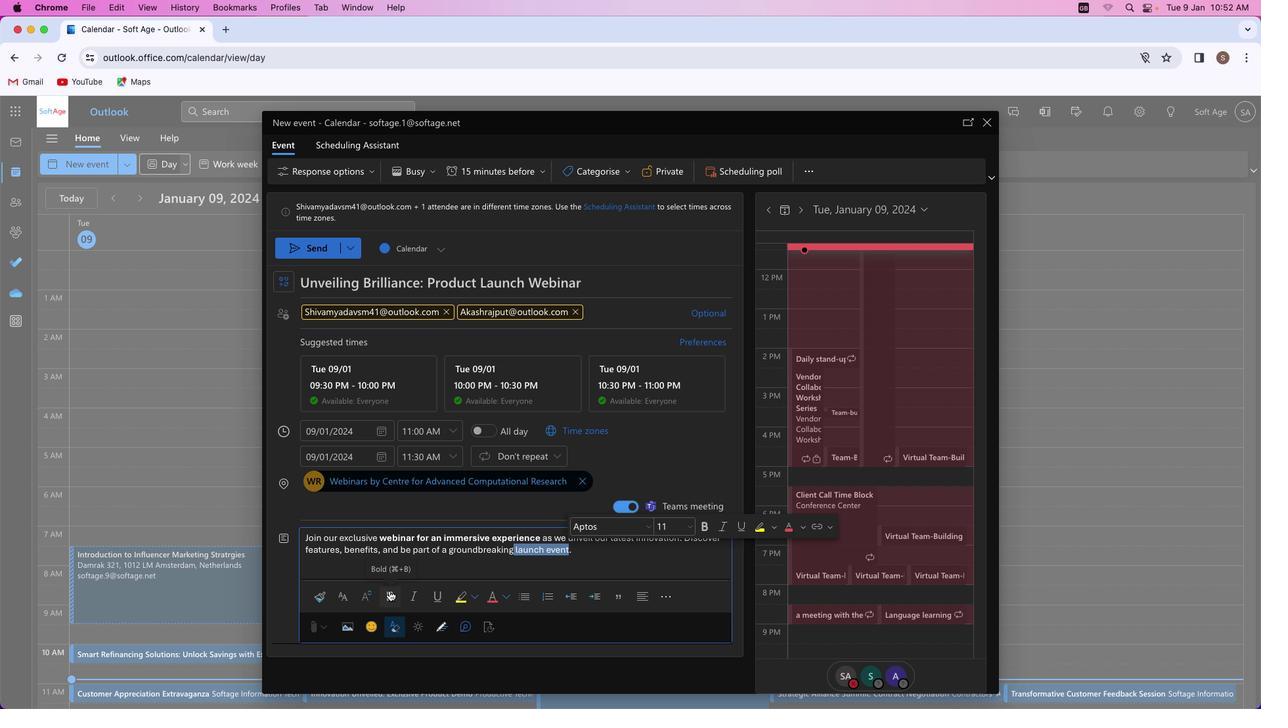 
Action: Mouse moved to (602, 557)
Screenshot: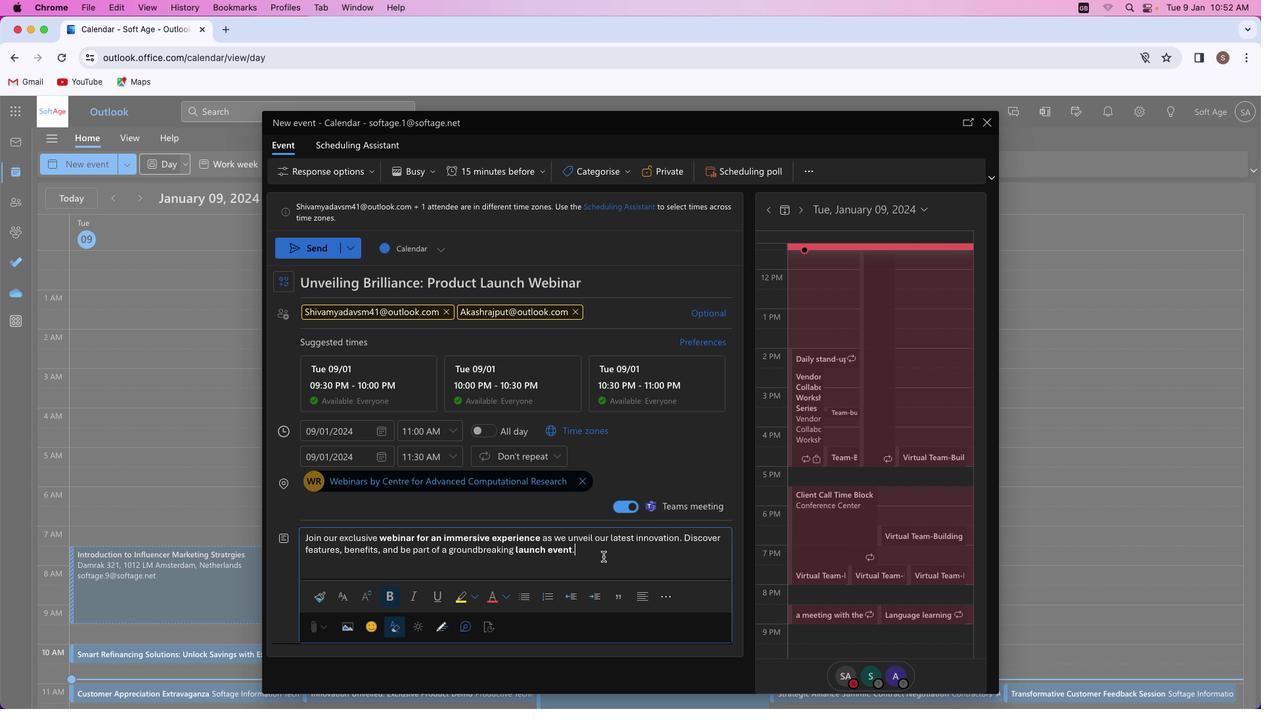 
Action: Mouse pressed left at (602, 557)
Screenshot: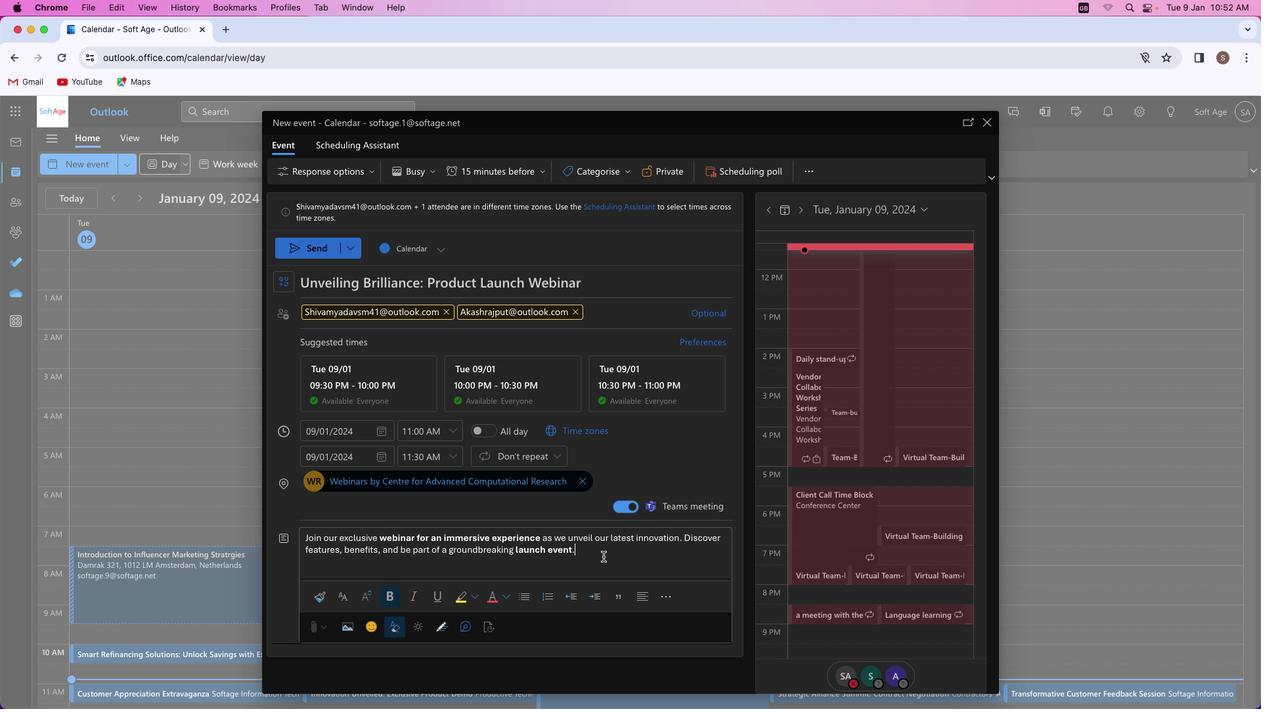 
Action: Mouse moved to (583, 554)
Screenshot: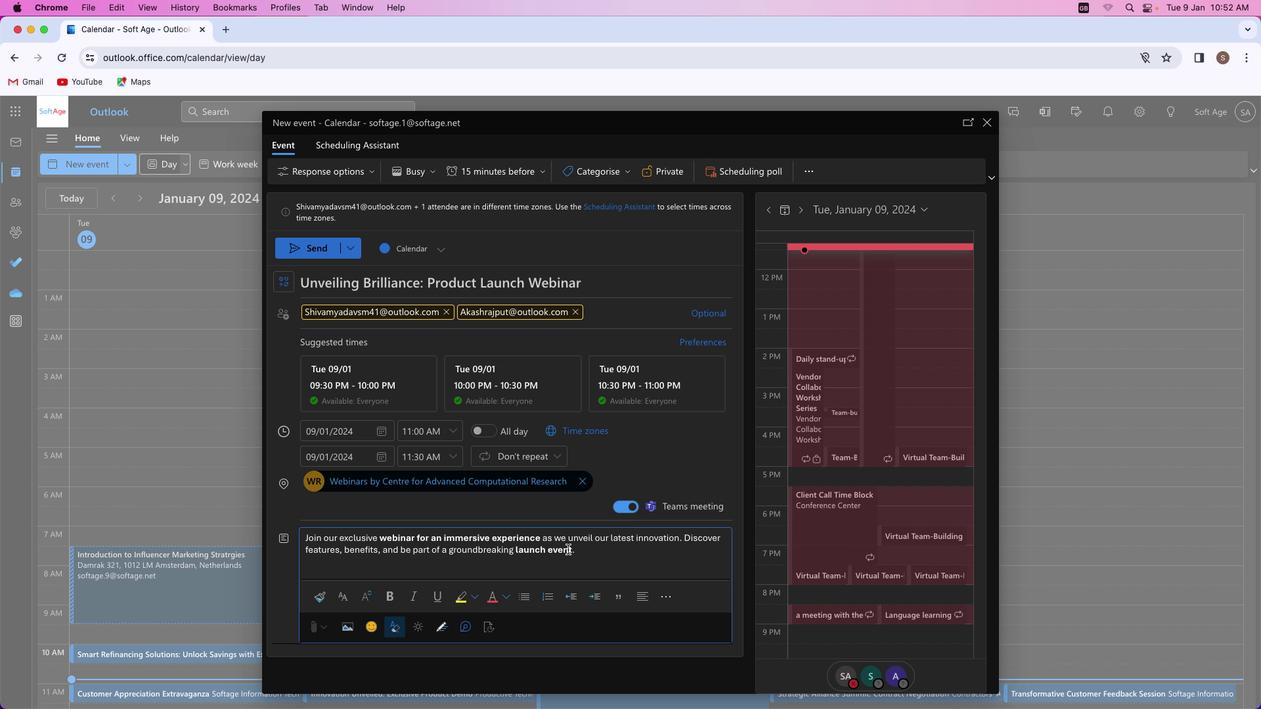 
Action: Mouse pressed left at (583, 554)
Screenshot: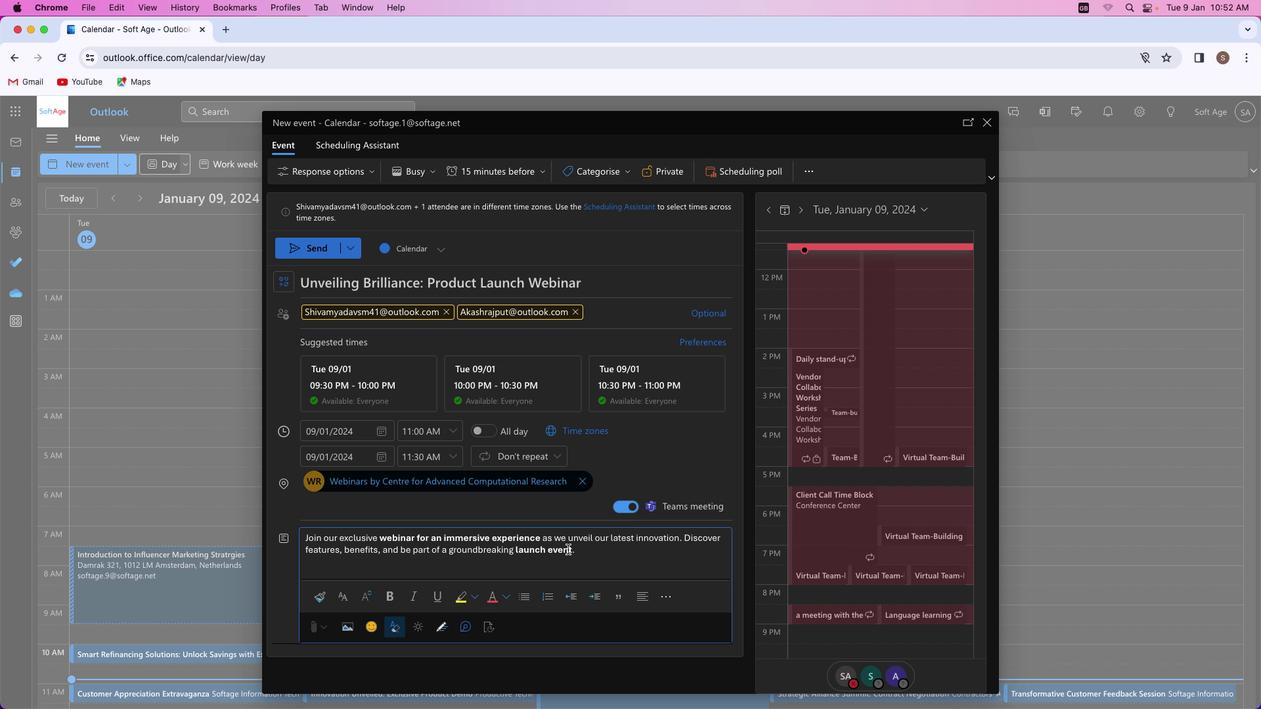 
Action: Mouse moved to (472, 599)
Screenshot: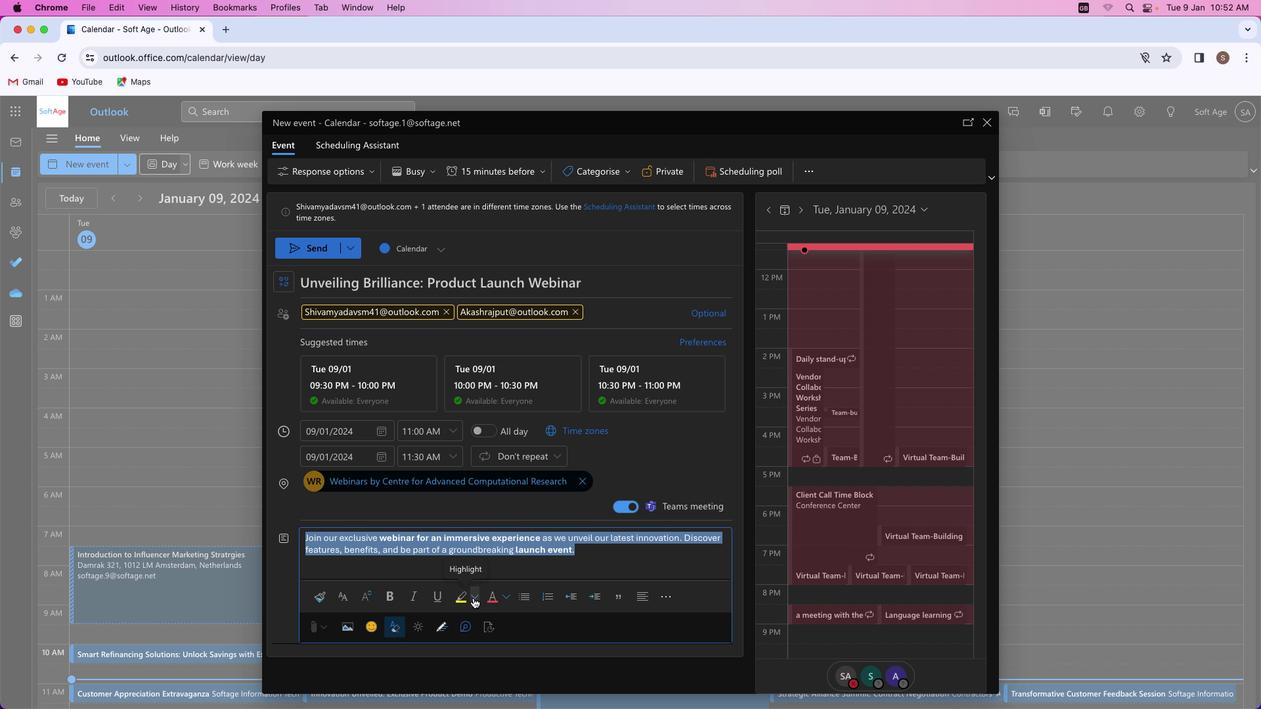
Action: Mouse pressed left at (472, 599)
Screenshot: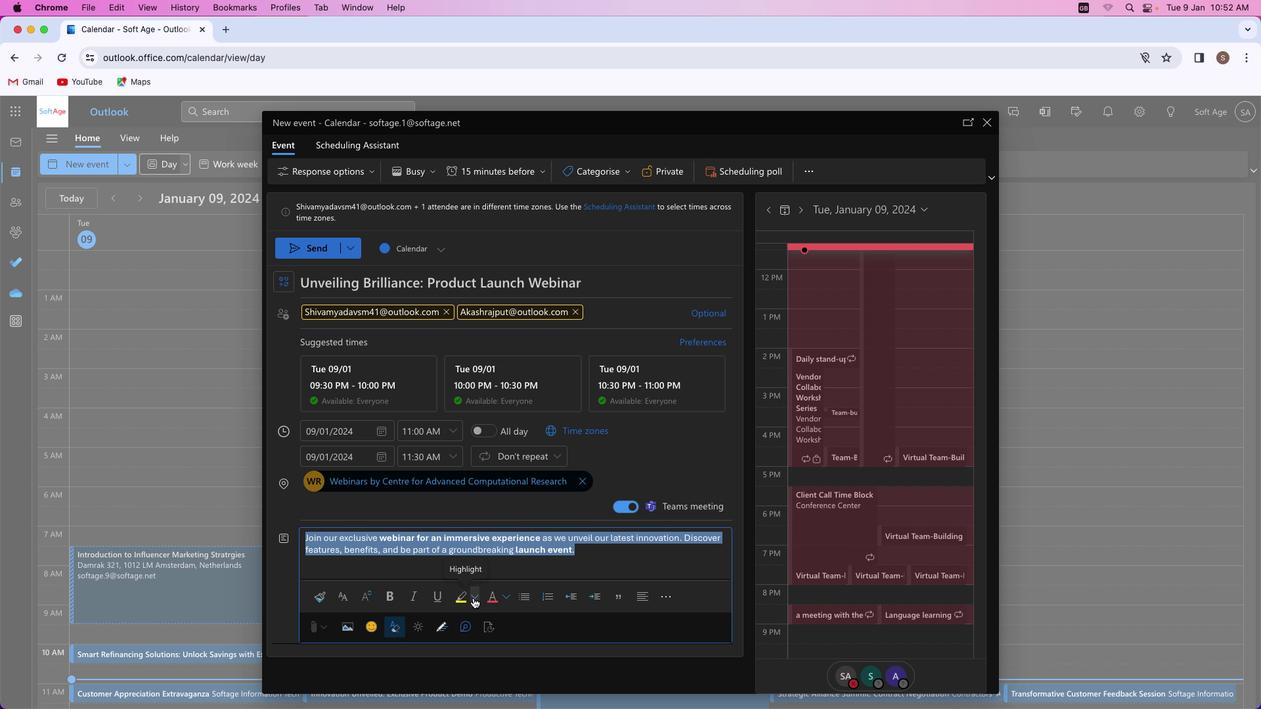 
Action: Mouse moved to (515, 544)
Screenshot: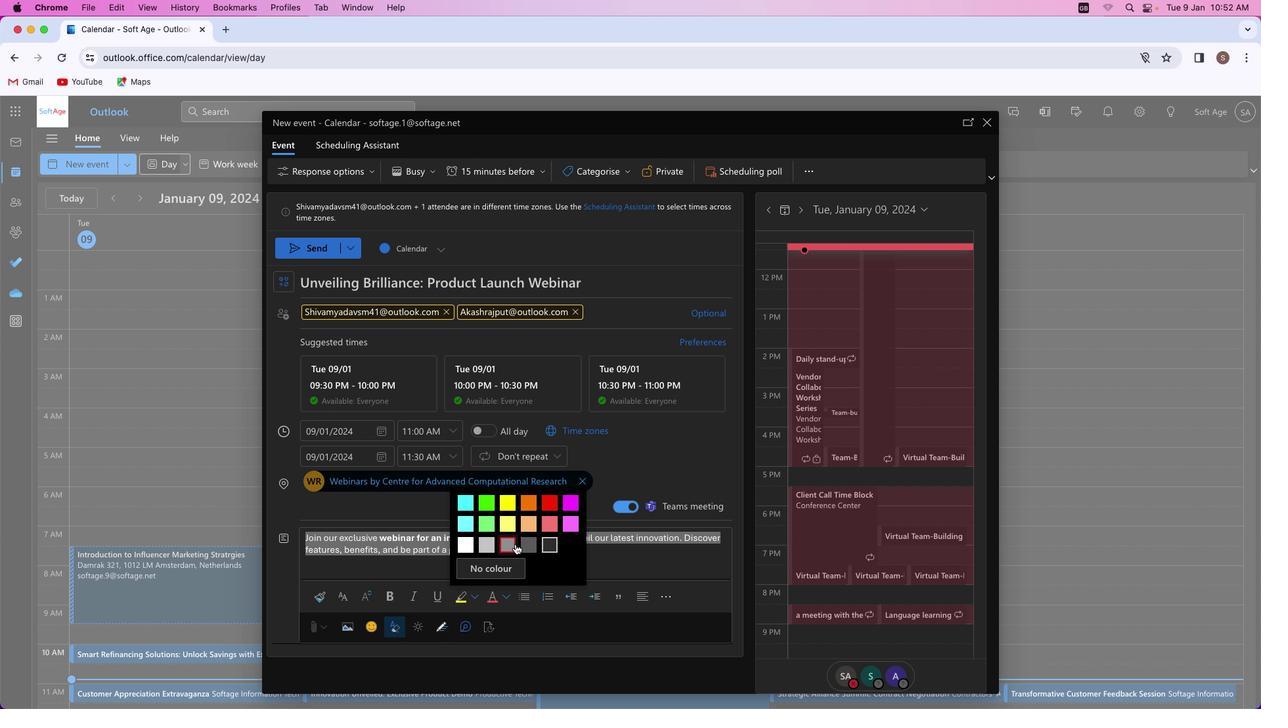 
Action: Mouse pressed left at (515, 544)
Screenshot: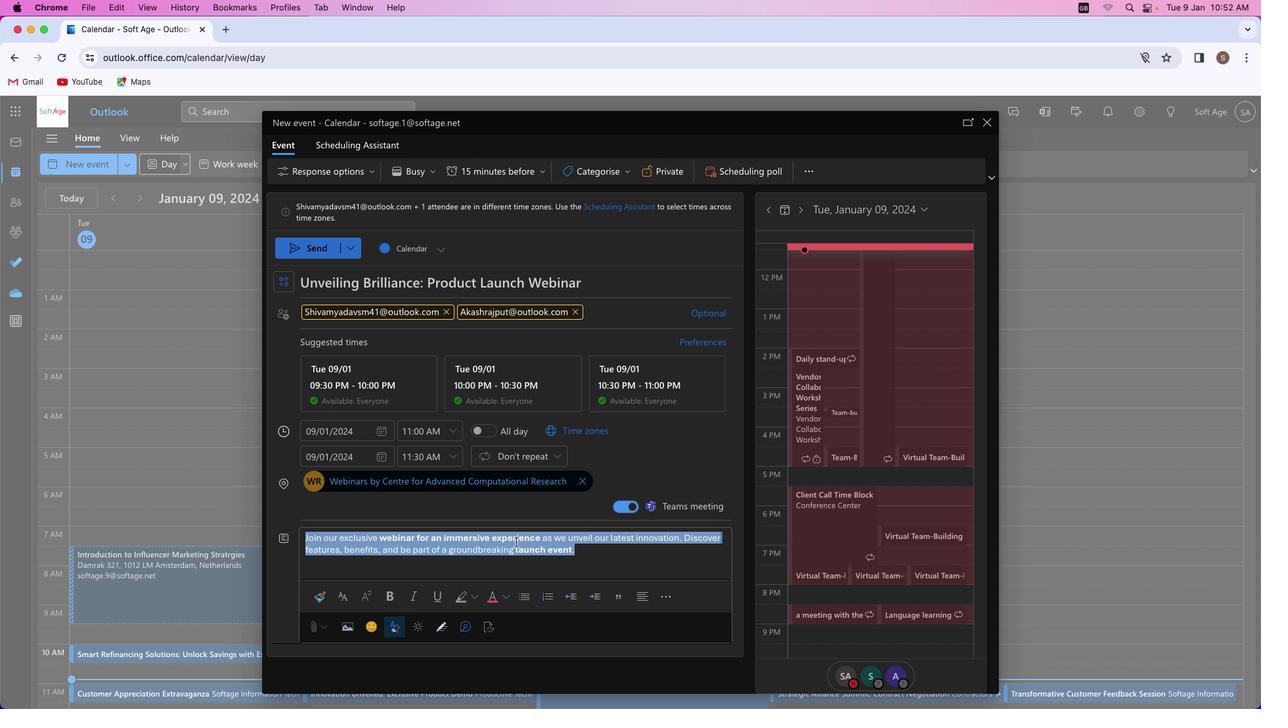 
Action: Mouse moved to (590, 567)
Screenshot: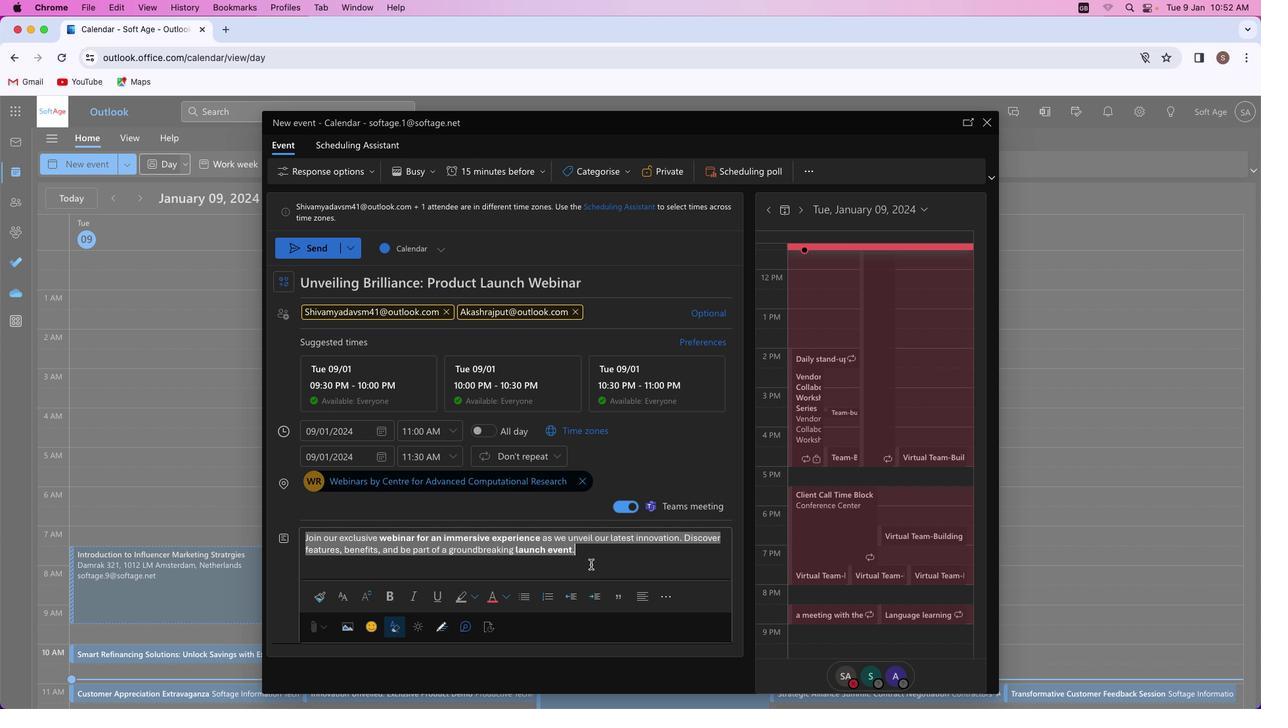 
Action: Mouse pressed left at (590, 567)
Screenshot: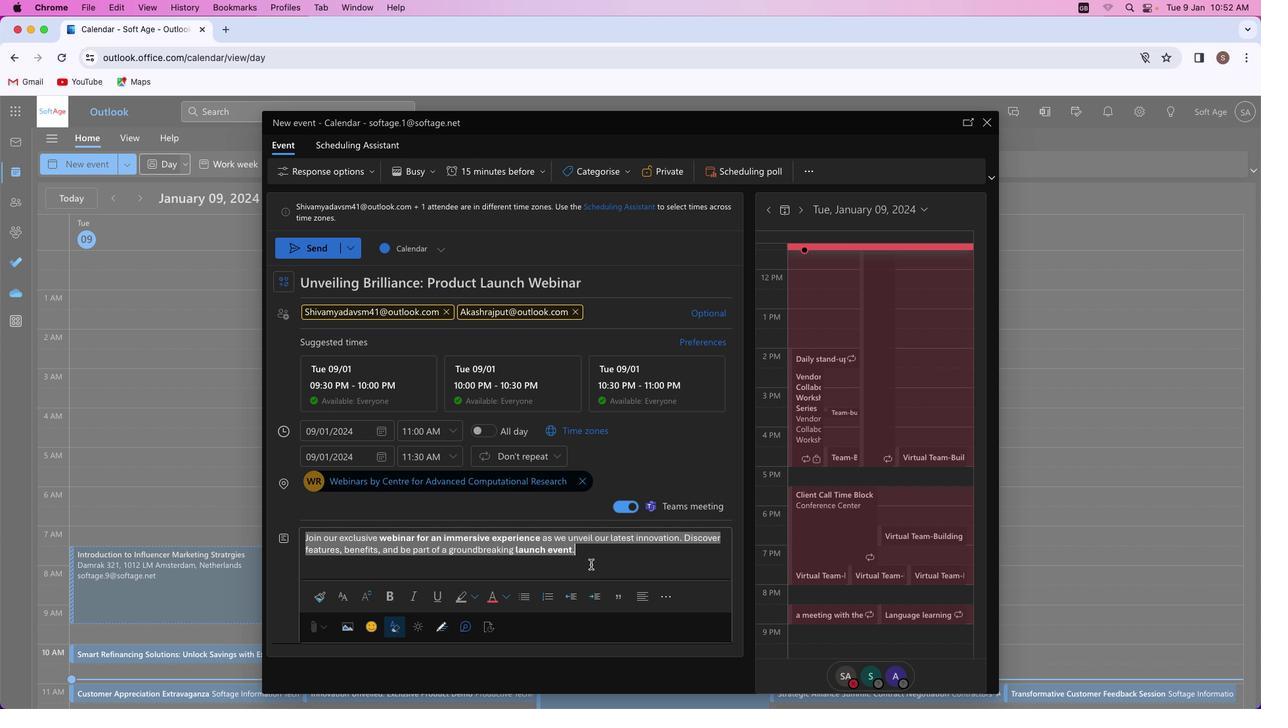
Action: Mouse moved to (317, 246)
Screenshot: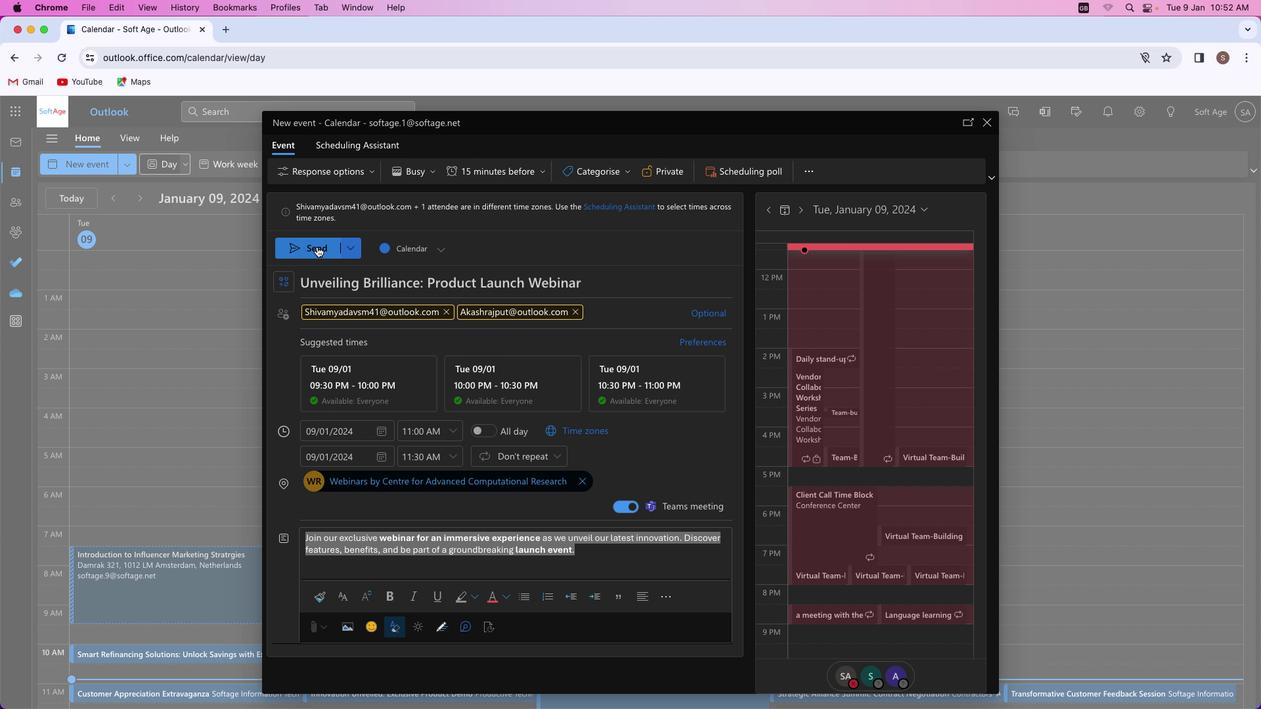 
Action: Mouse pressed left at (317, 246)
Screenshot: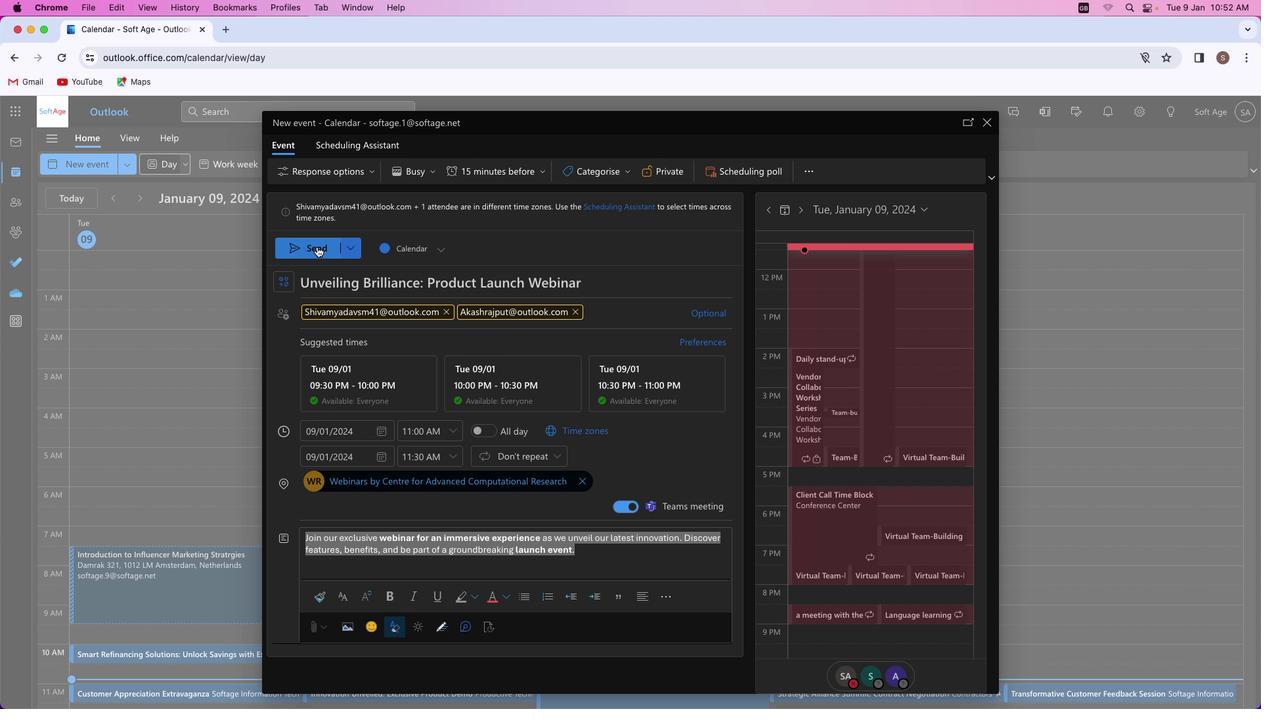 
Action: Mouse moved to (718, 456)
Screenshot: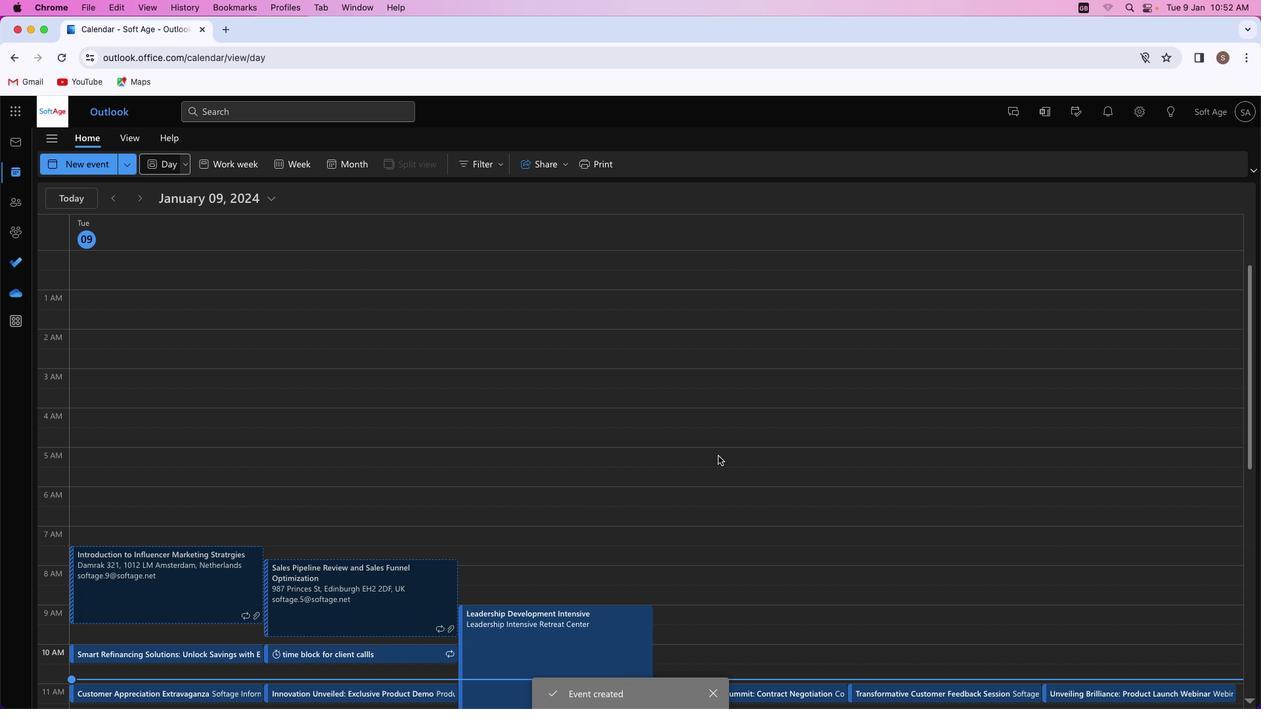 
